 Task: Open Card Social Media Performance Review in Board Brand Recognition Strategies to Workspace Content Creation and add a team member Softage.3@softage.net, a label Yellow, a checklist Predictive Analytics, an attachment from your google drive, a color Yellow and finally, add a card description 'Develop and launch new email marketing campaign for lead scoring and qualification' and a comment 'Let us make sure we have a clear understanding of the resources and budget available for this task, ensuring that we can execute it effectively.'. Add a start date 'Jan 14, 1900' with a due date 'Jan 21, 1900'
Action: Mouse moved to (70, 262)
Screenshot: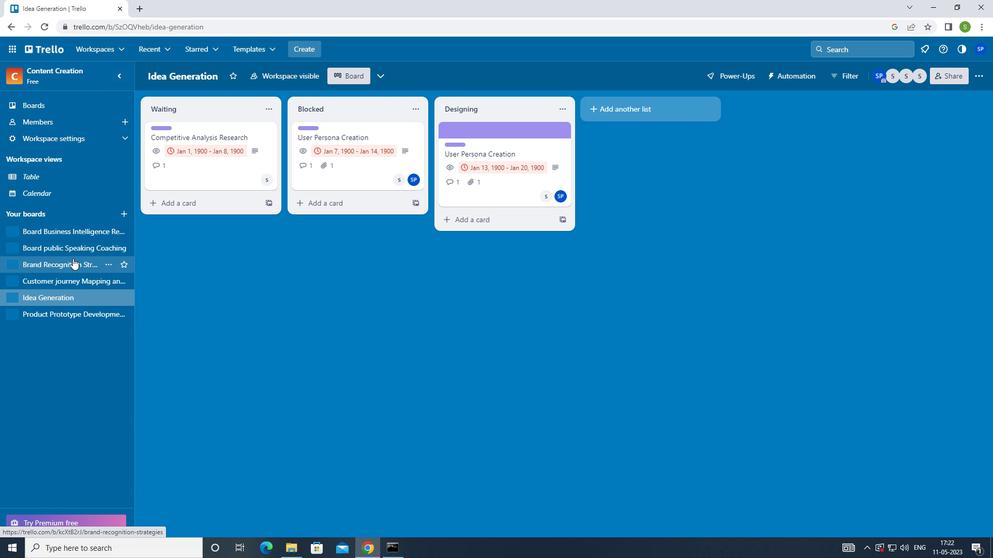 
Action: Mouse pressed left at (70, 262)
Screenshot: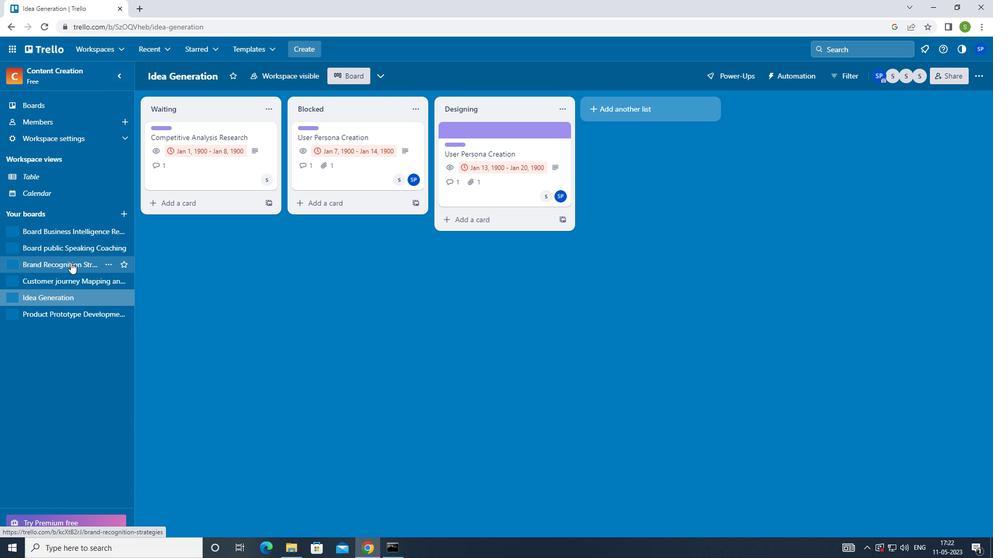 
Action: Mouse moved to (534, 128)
Screenshot: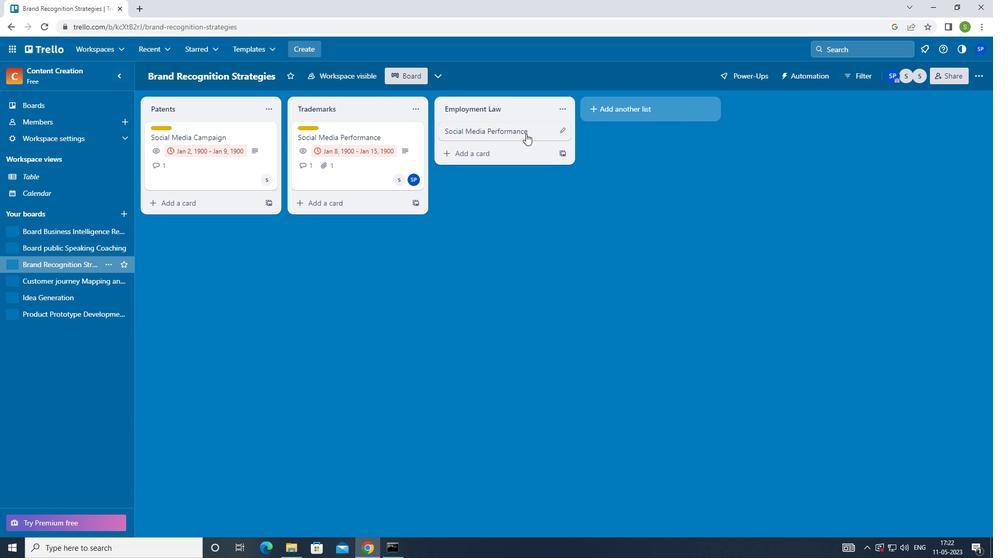 
Action: Mouse pressed left at (534, 128)
Screenshot: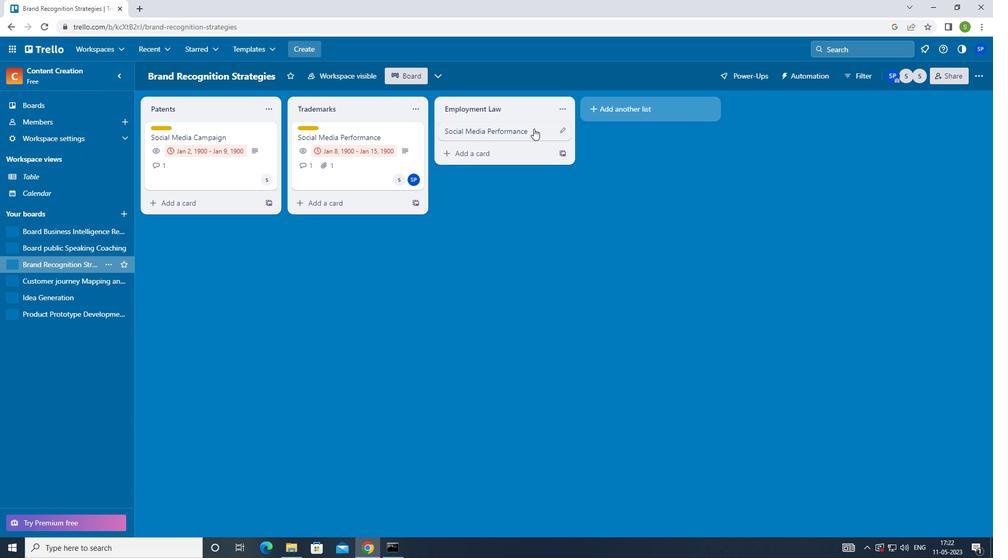 
Action: Mouse moved to (610, 125)
Screenshot: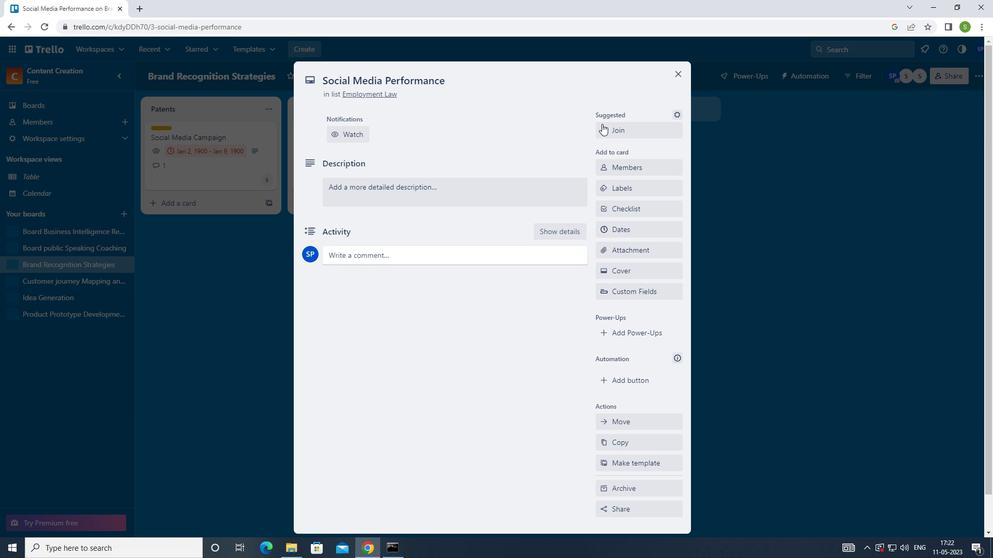 
Action: Mouse pressed left at (610, 125)
Screenshot: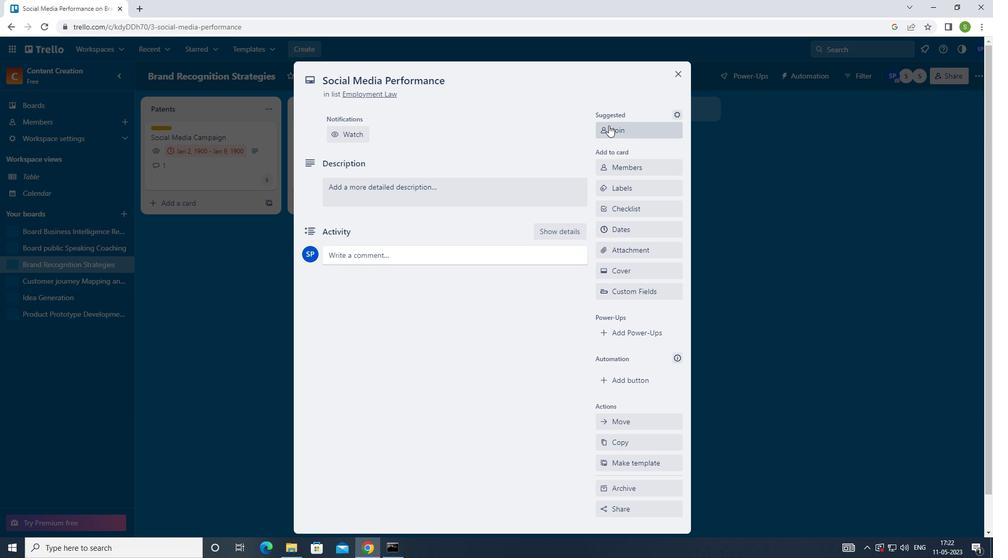 
Action: Mouse moved to (635, 128)
Screenshot: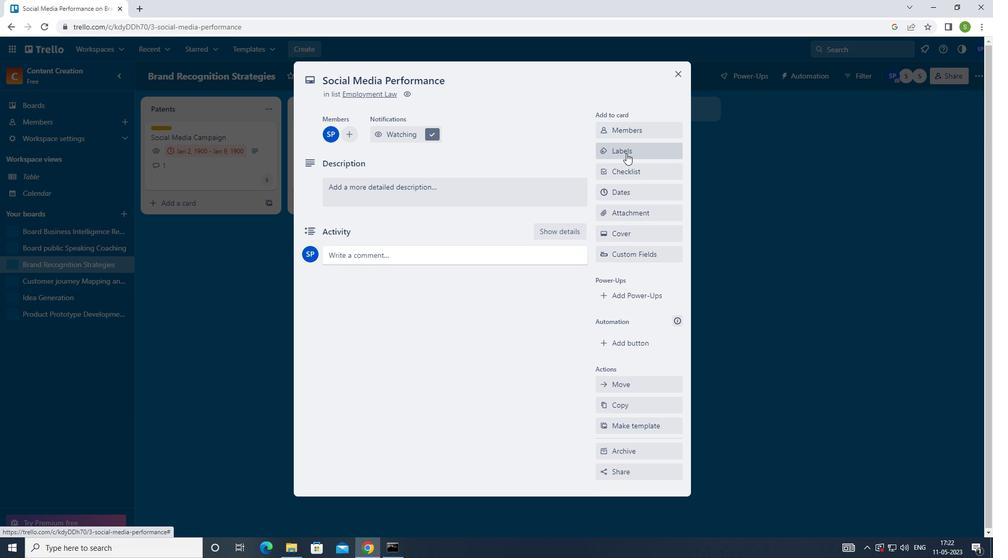 
Action: Mouse pressed left at (635, 128)
Screenshot: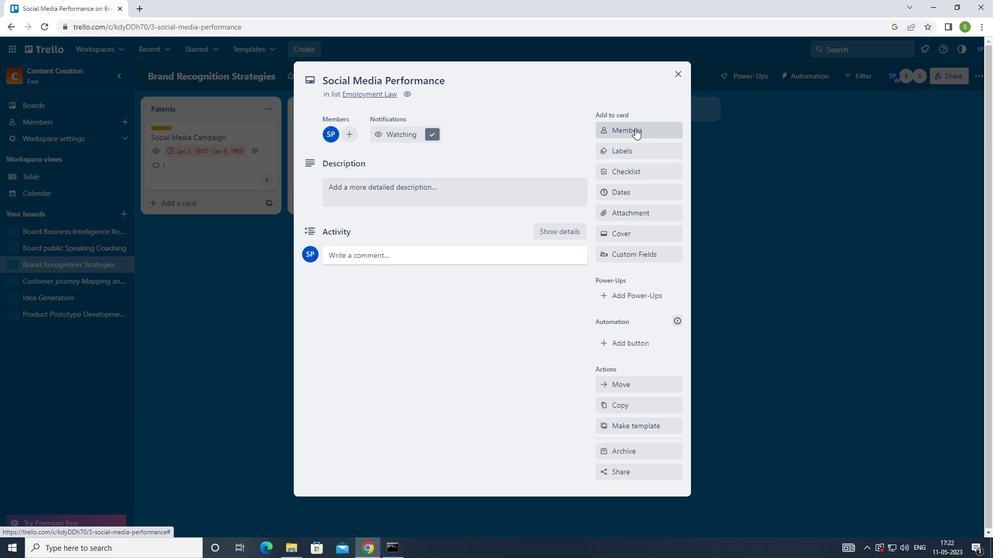 
Action: Mouse moved to (162, 474)
Screenshot: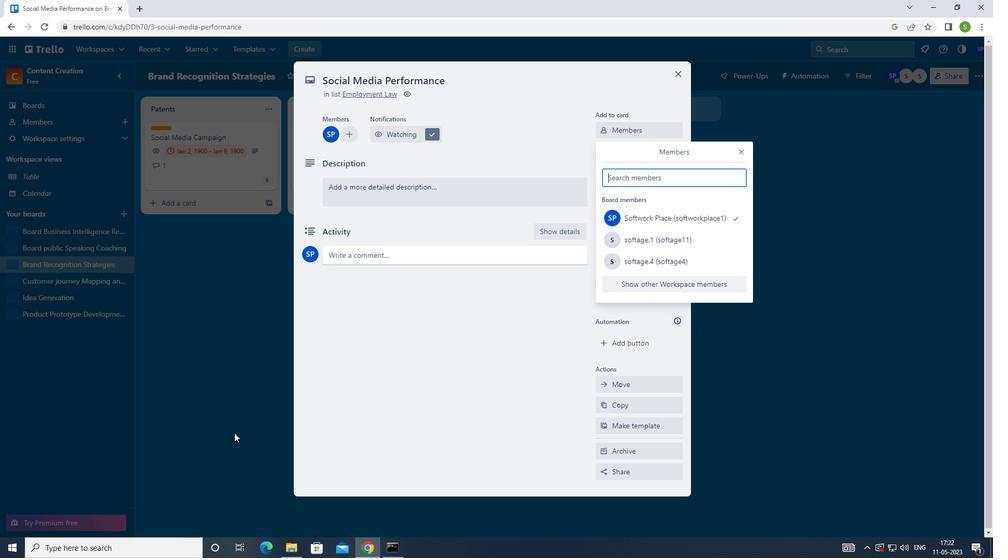 
Action: Key pressed <Key.shift>SOFTAGE.3<Key.shift>@SOFTAGE.NET
Screenshot: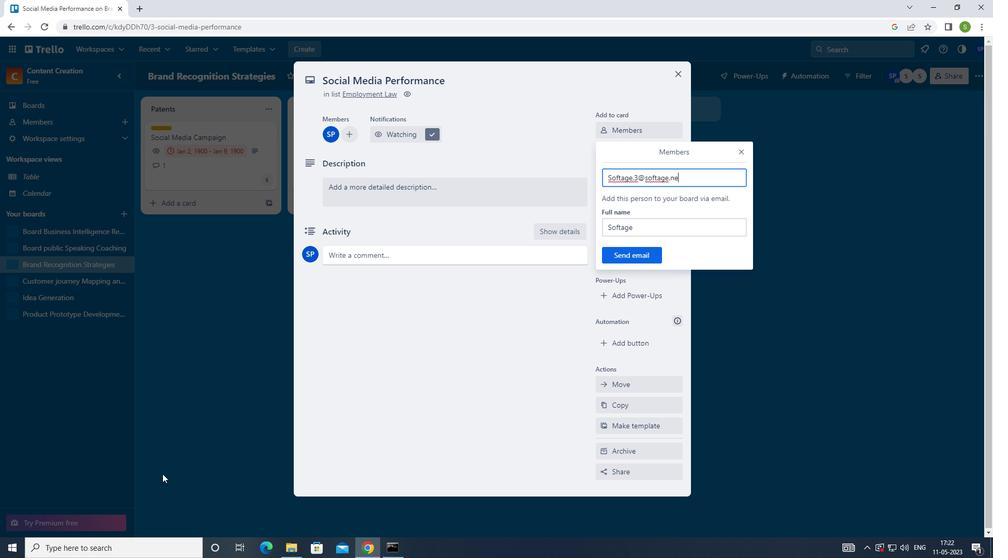 
Action: Mouse moved to (655, 260)
Screenshot: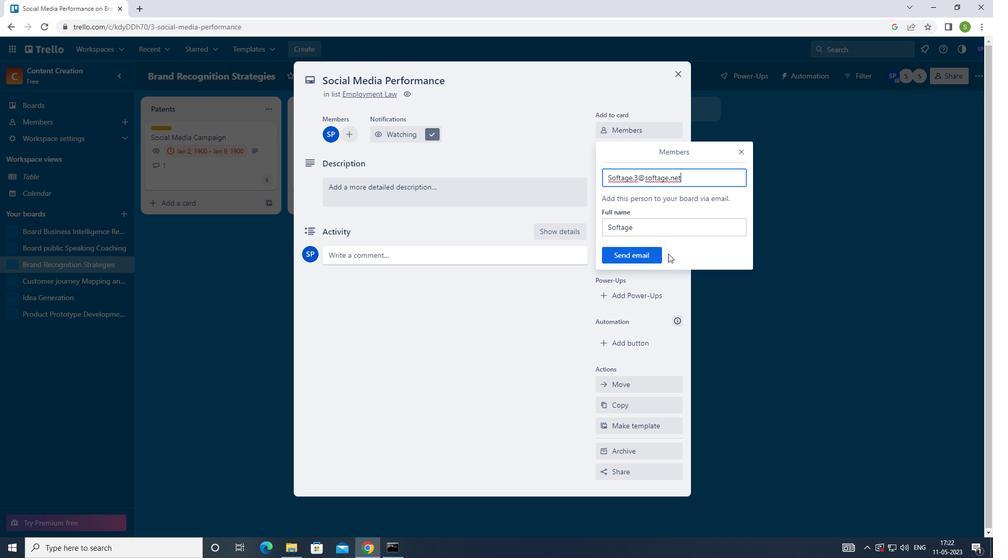 
Action: Mouse pressed left at (655, 260)
Screenshot: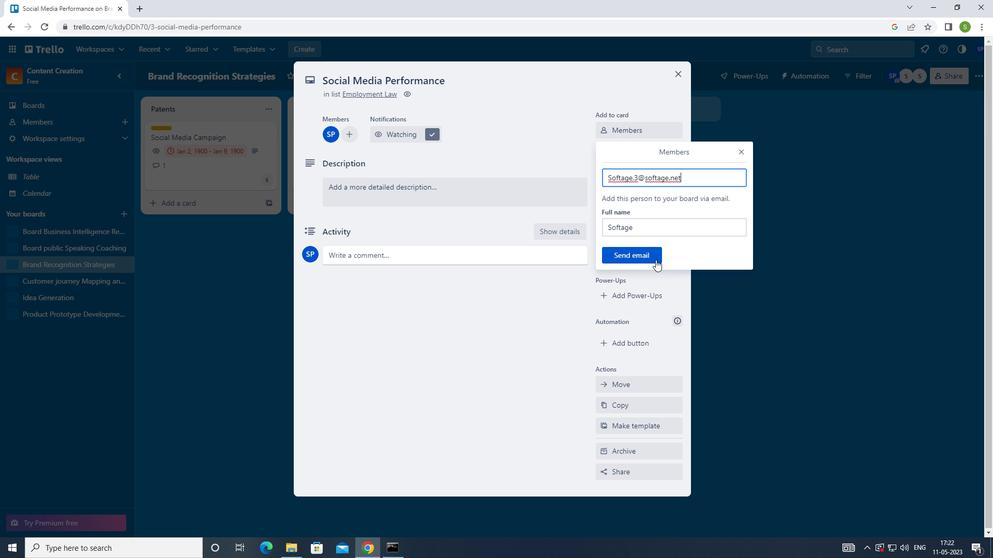 
Action: Mouse moved to (642, 154)
Screenshot: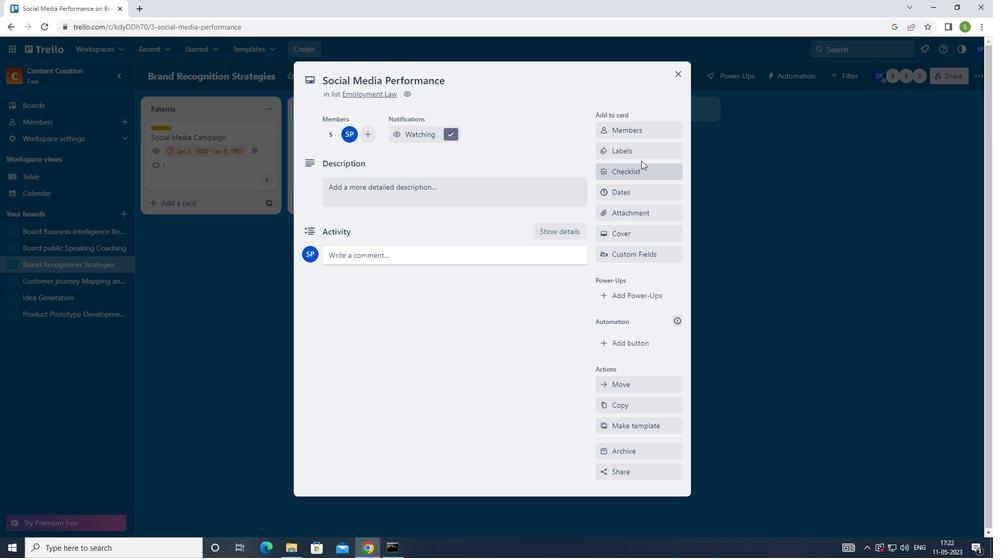 
Action: Mouse pressed left at (642, 154)
Screenshot: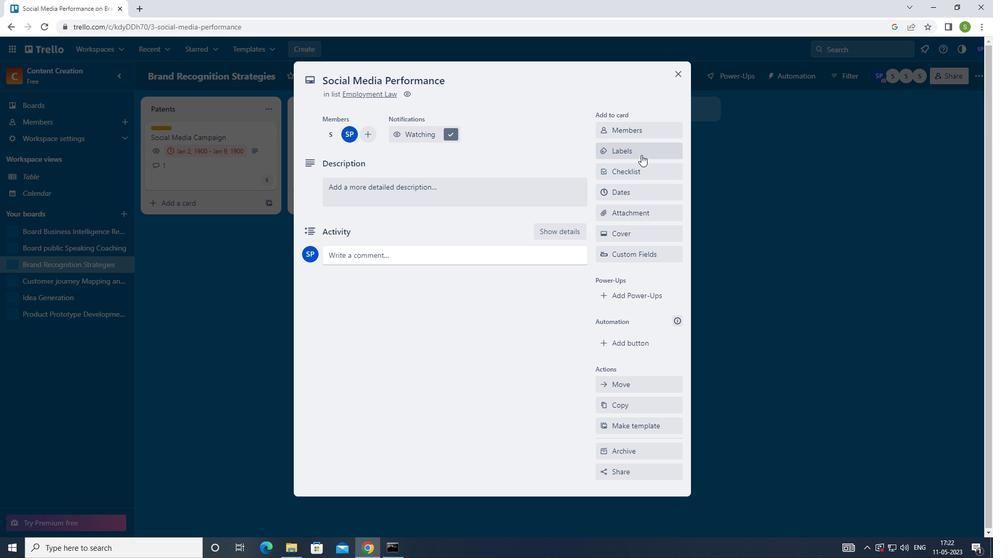 
Action: Mouse moved to (671, 352)
Screenshot: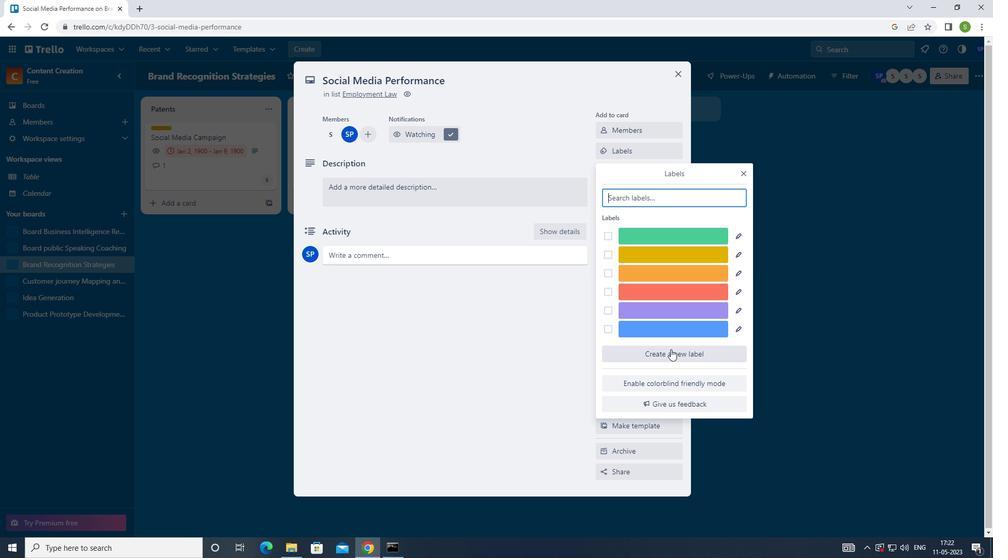 
Action: Mouse pressed left at (671, 352)
Screenshot: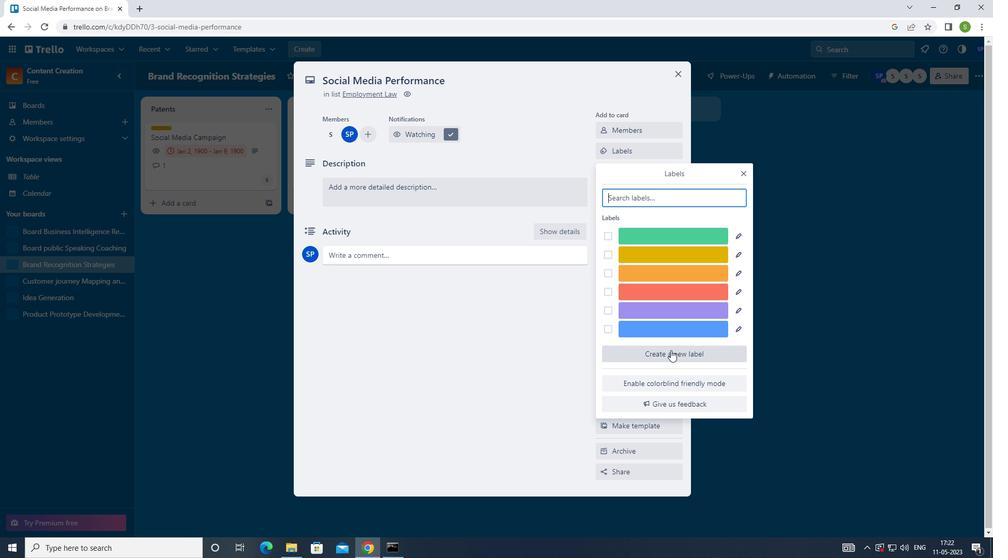 
Action: Mouse moved to (648, 321)
Screenshot: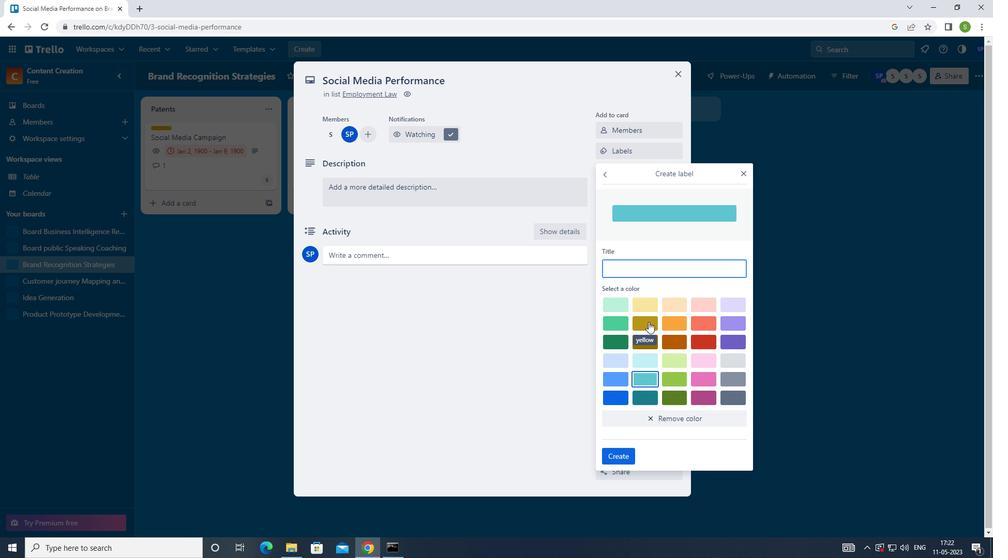 
Action: Mouse pressed left at (648, 321)
Screenshot: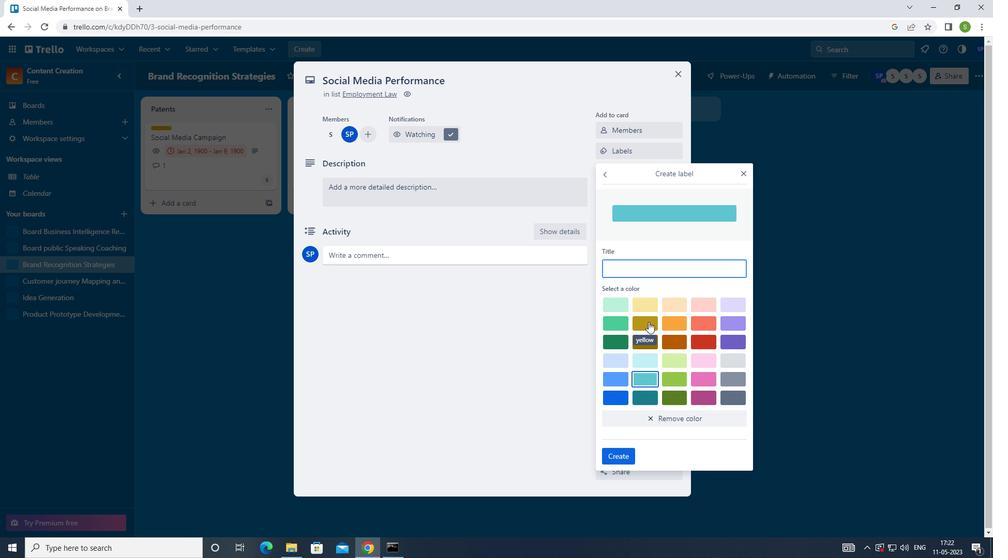 
Action: Mouse moved to (624, 456)
Screenshot: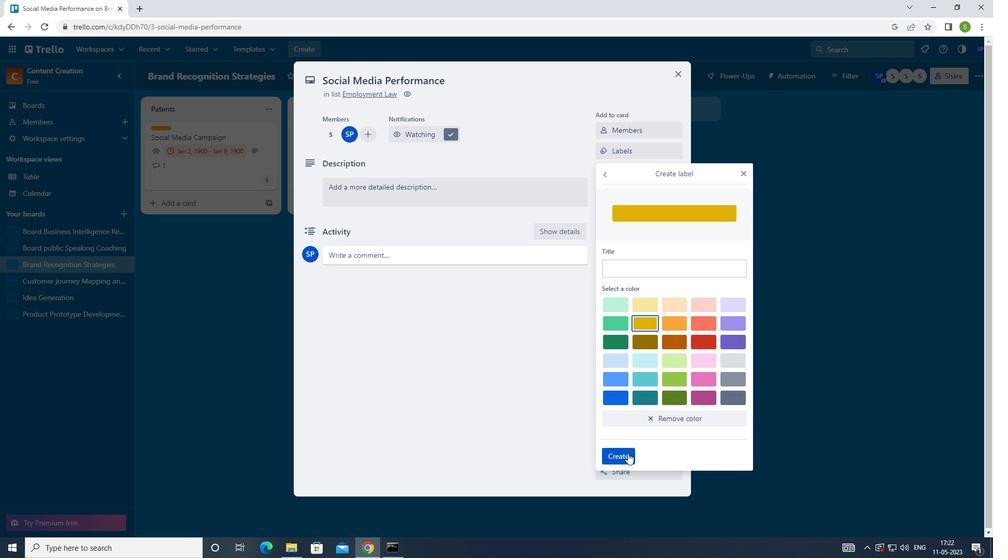 
Action: Mouse pressed left at (624, 456)
Screenshot: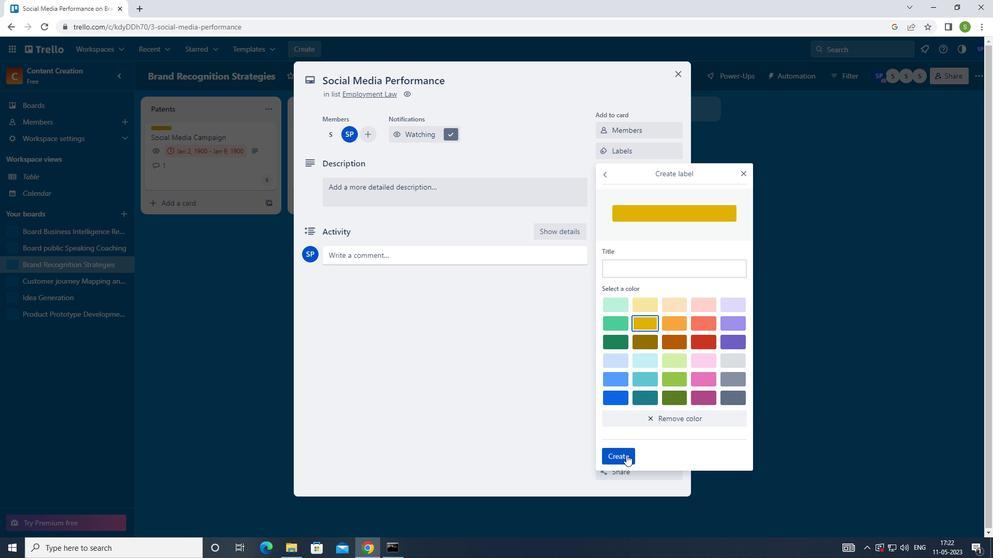 
Action: Mouse moved to (741, 171)
Screenshot: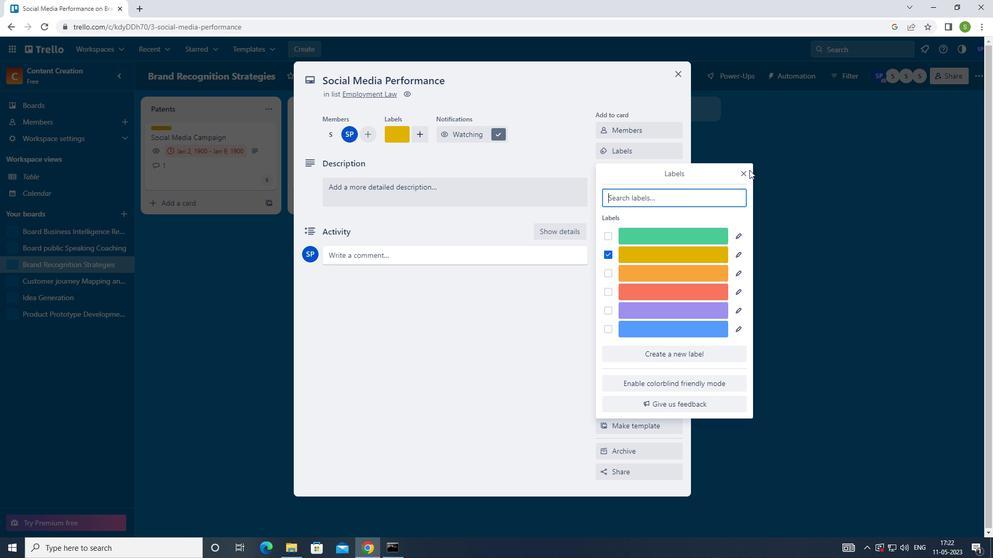 
Action: Mouse pressed left at (741, 171)
Screenshot: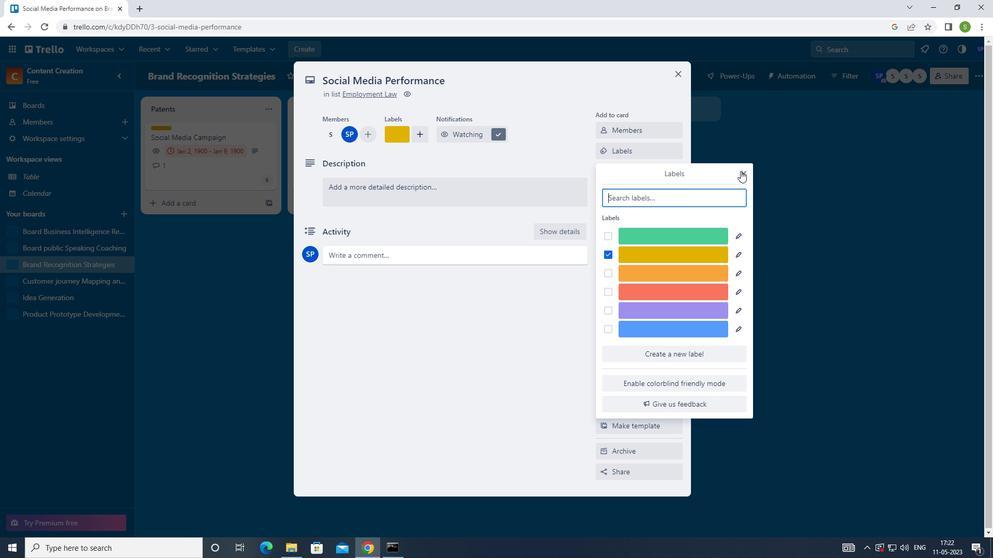 
Action: Mouse moved to (644, 174)
Screenshot: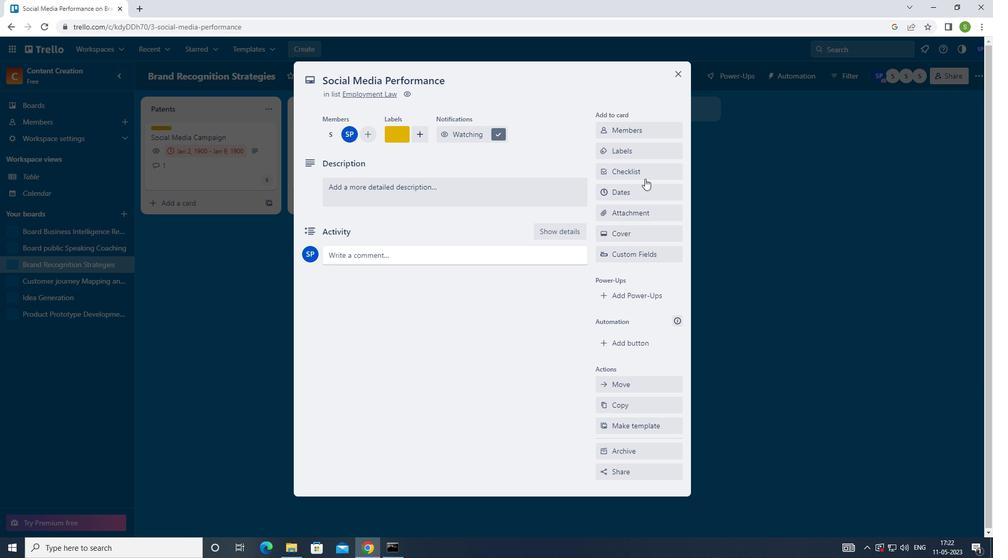 
Action: Mouse pressed left at (644, 174)
Screenshot: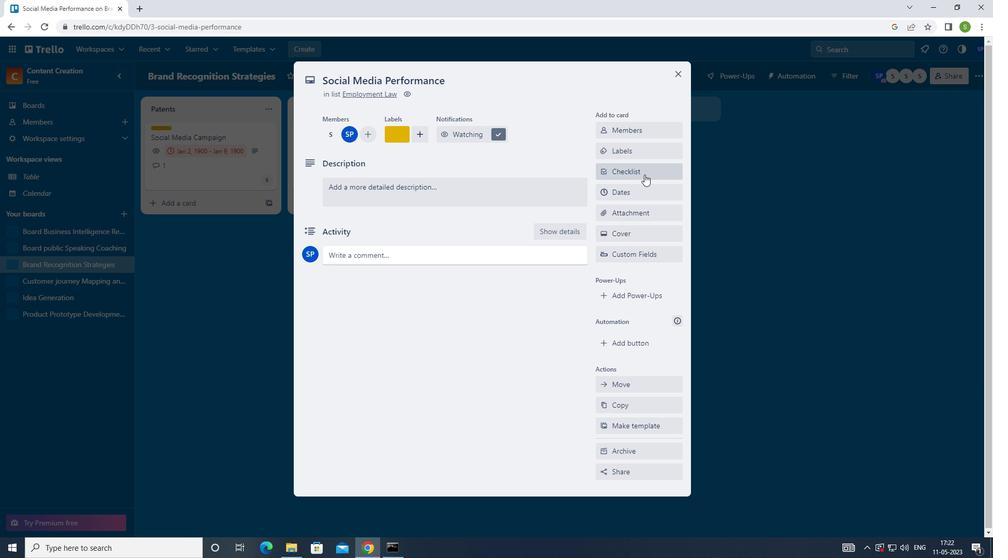 
Action: Mouse moved to (640, 225)
Screenshot: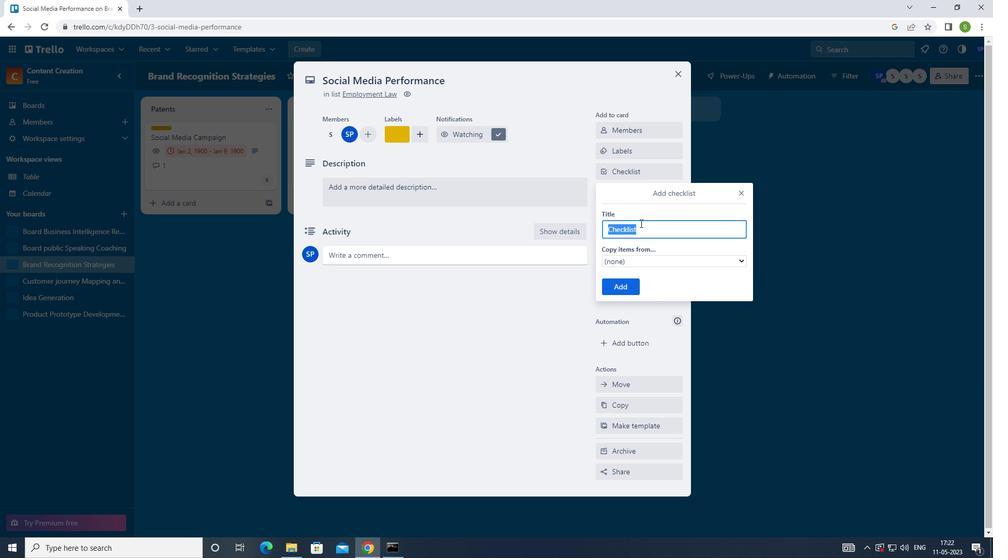 
Action: Key pressed <Key.shift><Key.shift><Key.shift><Key.shift><Key.shift>PREDICTIVE
Screenshot: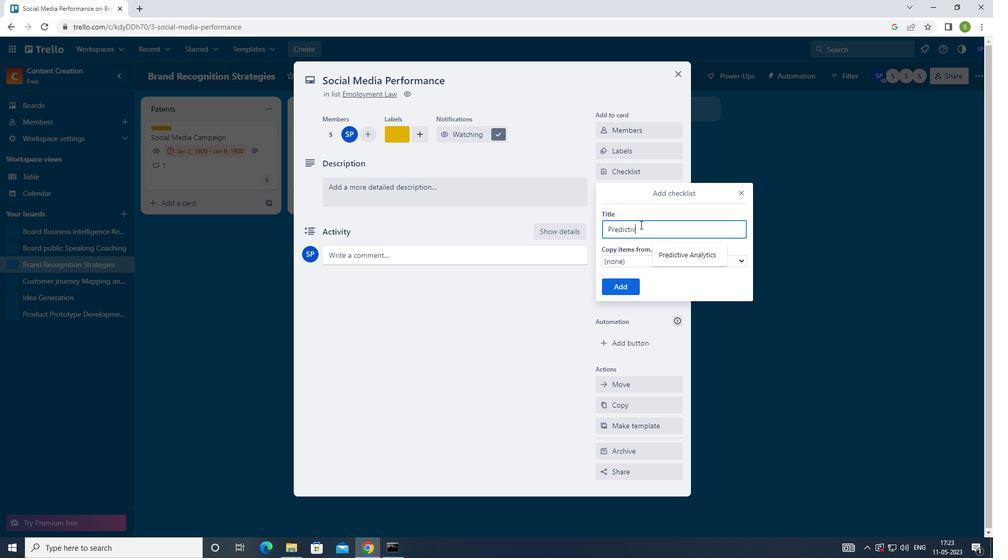 
Action: Mouse moved to (694, 251)
Screenshot: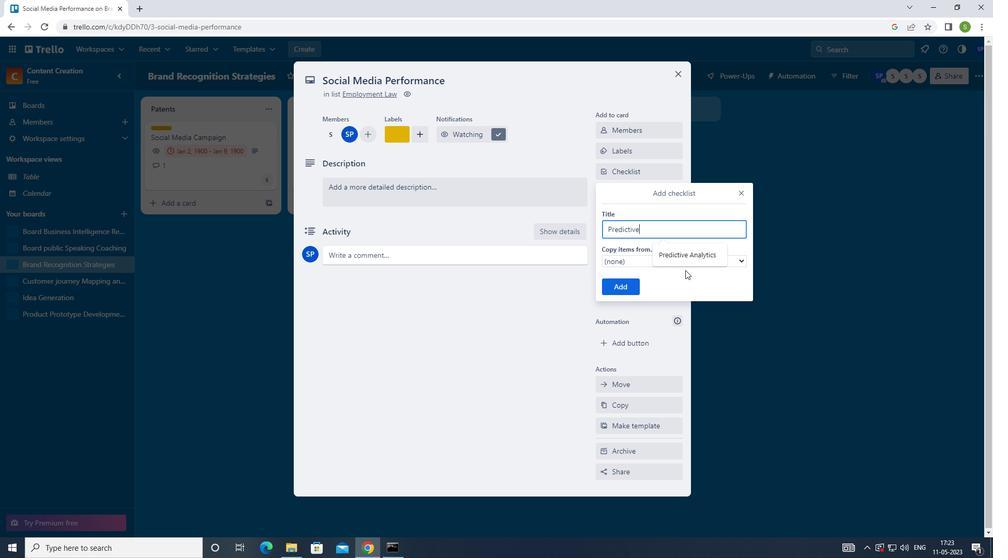 
Action: Mouse pressed left at (694, 251)
Screenshot: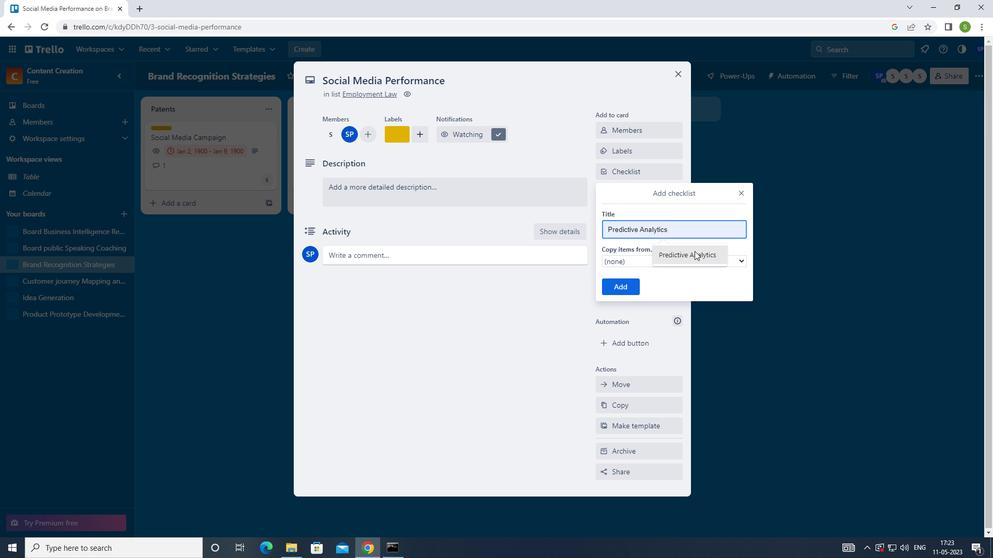 
Action: Mouse moved to (629, 281)
Screenshot: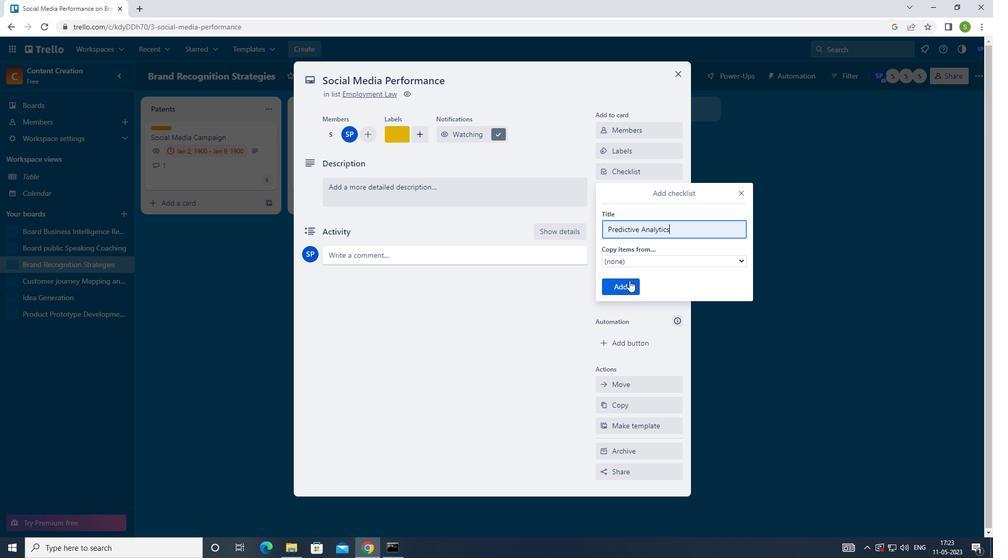 
Action: Mouse pressed left at (629, 281)
Screenshot: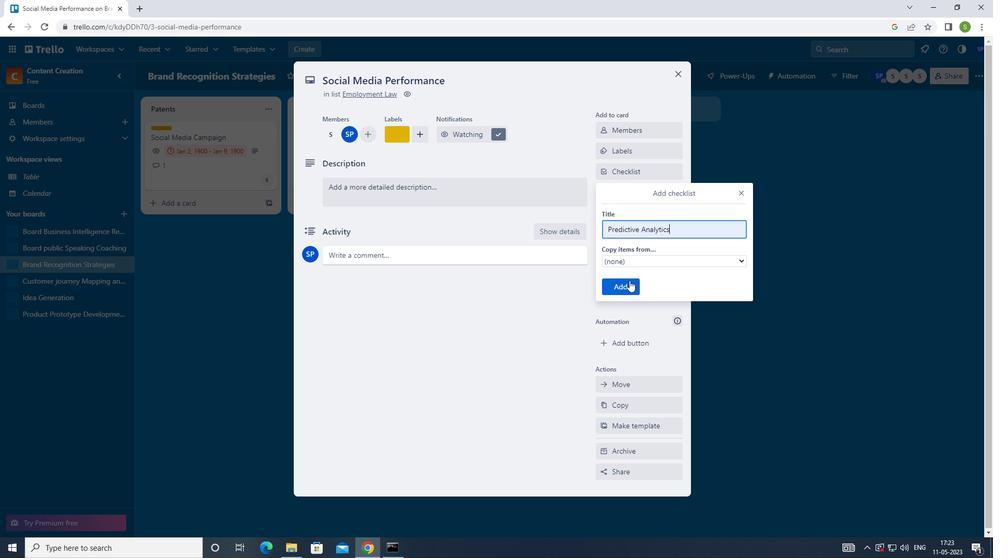 
Action: Mouse moved to (634, 213)
Screenshot: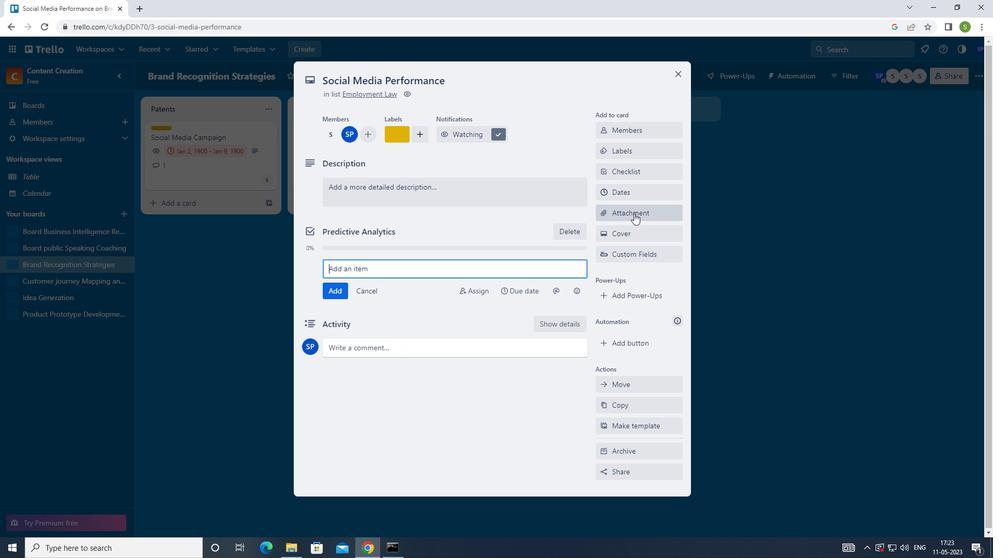 
Action: Mouse pressed left at (634, 213)
Screenshot: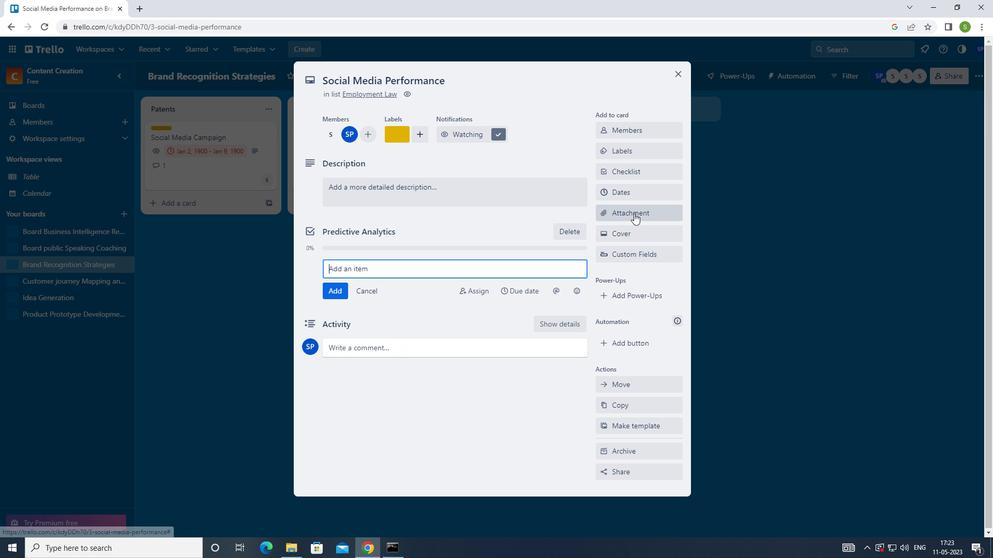 
Action: Mouse moved to (647, 288)
Screenshot: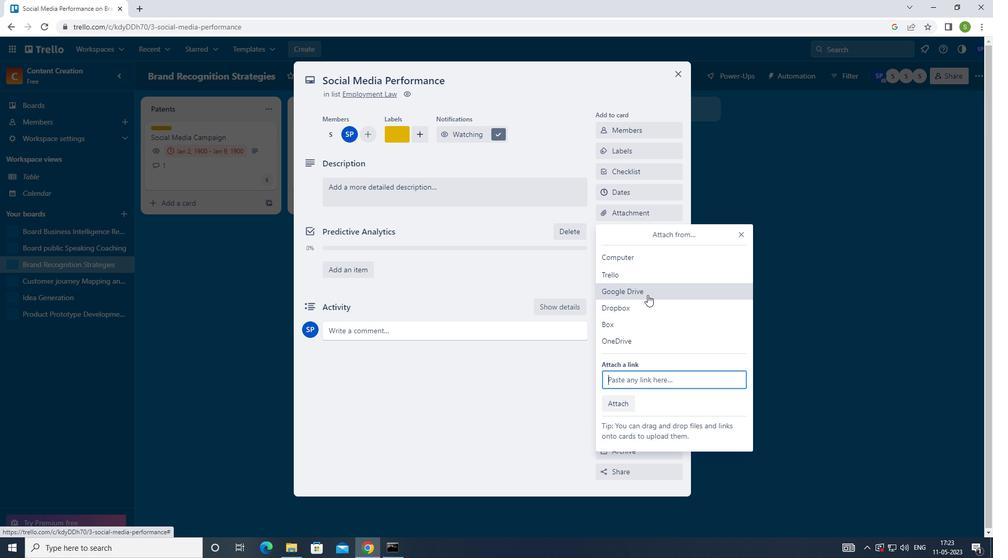 
Action: Mouse pressed left at (647, 288)
Screenshot: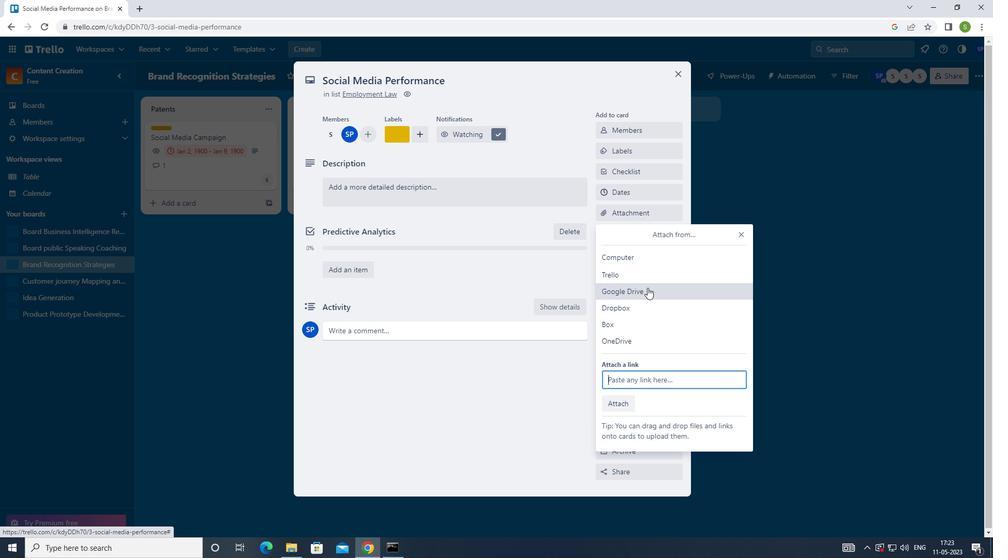 
Action: Mouse moved to (278, 256)
Screenshot: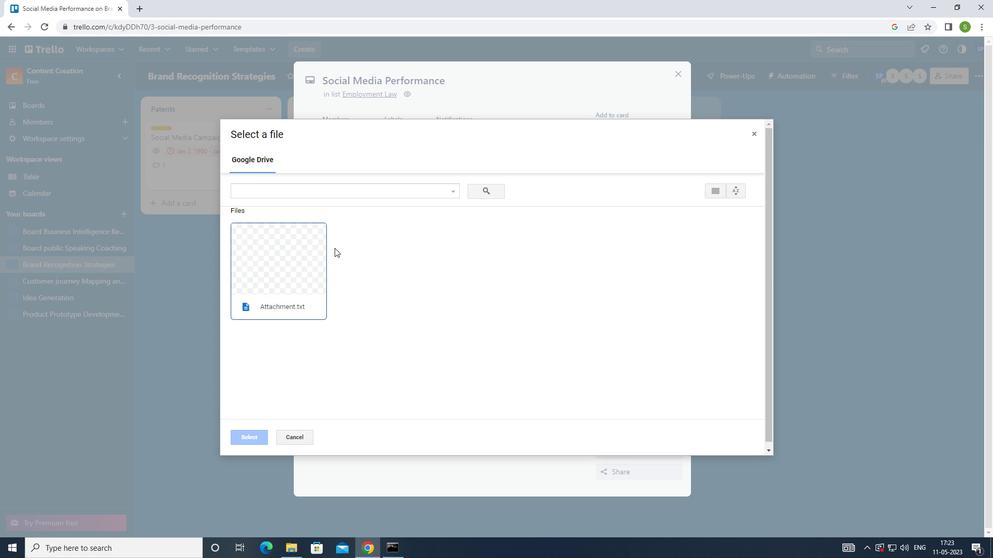 
Action: Mouse pressed left at (278, 256)
Screenshot: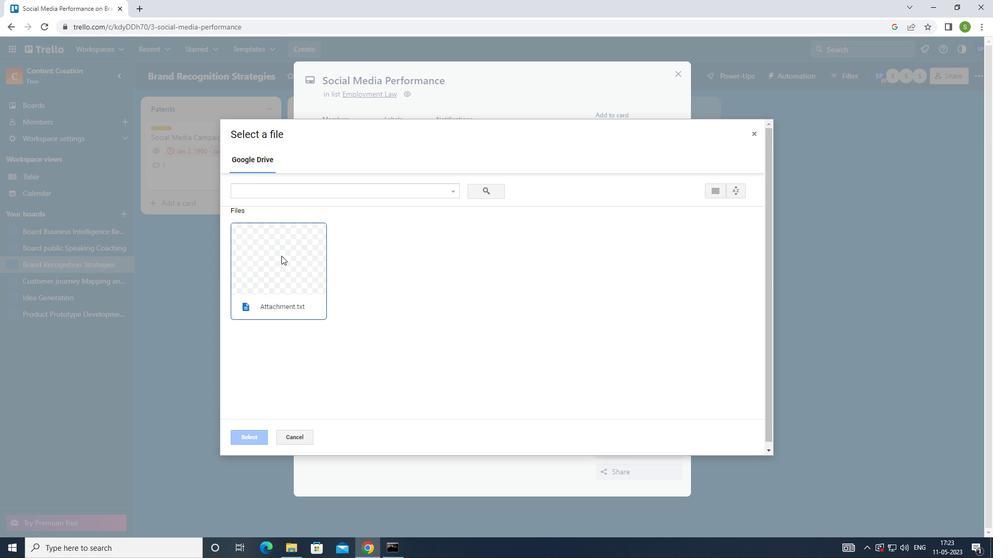 
Action: Mouse moved to (255, 436)
Screenshot: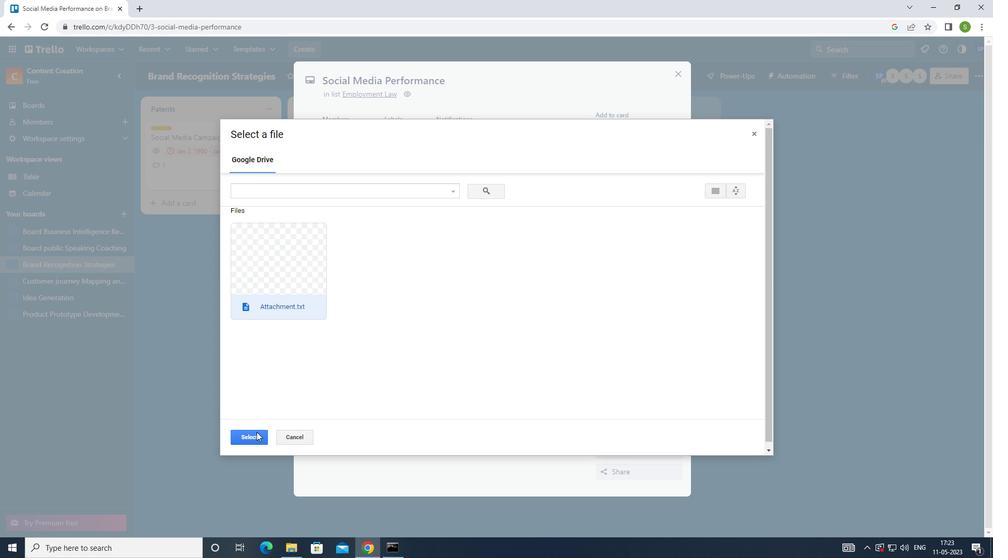 
Action: Mouse pressed left at (255, 436)
Screenshot: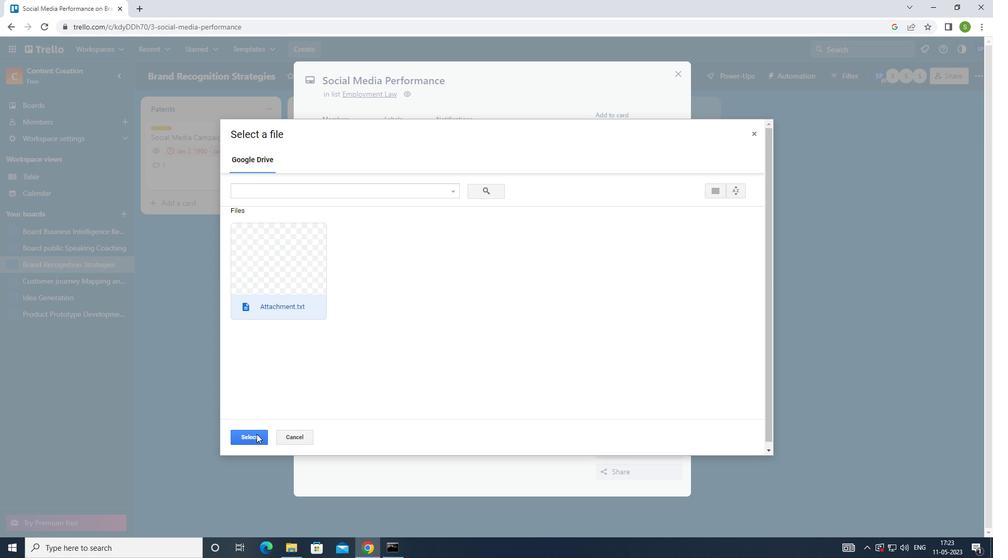 
Action: Mouse moved to (474, 193)
Screenshot: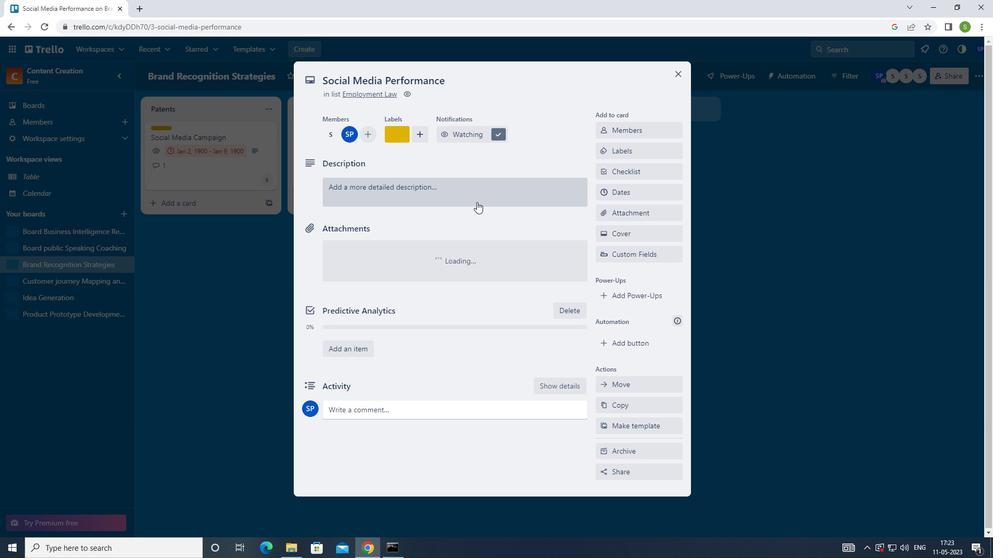 
Action: Mouse pressed left at (474, 193)
Screenshot: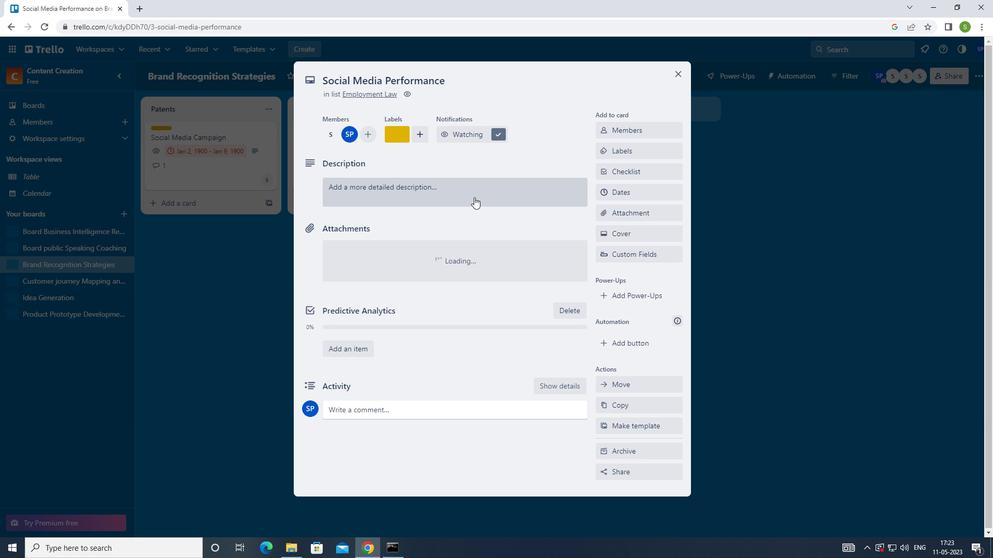 
Action: Mouse moved to (618, 230)
Screenshot: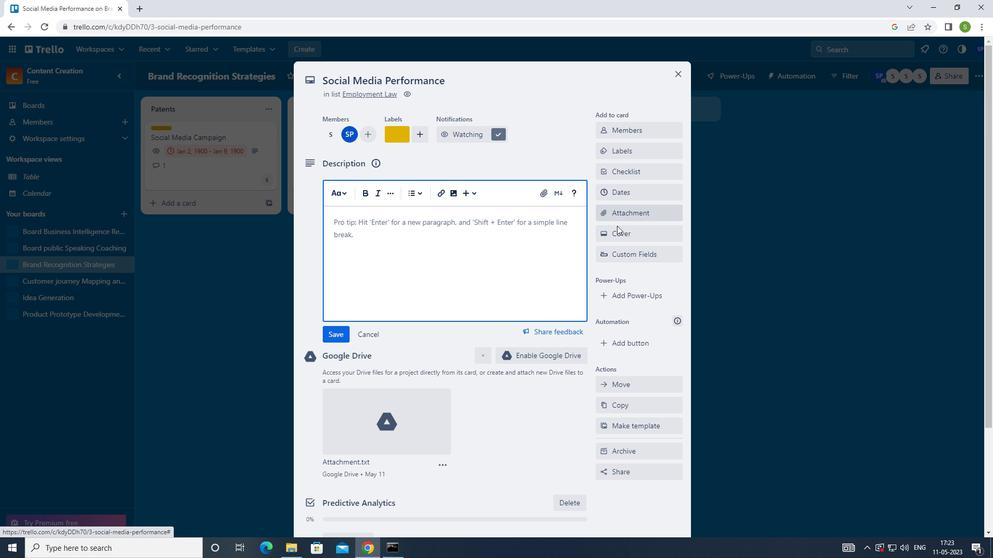 
Action: Mouse pressed left at (618, 230)
Screenshot: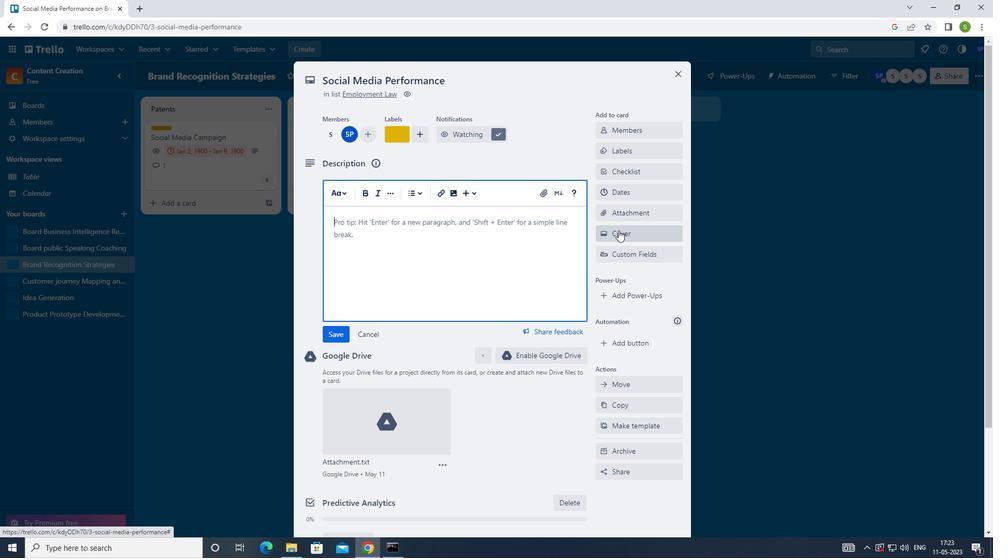 
Action: Mouse moved to (648, 328)
Screenshot: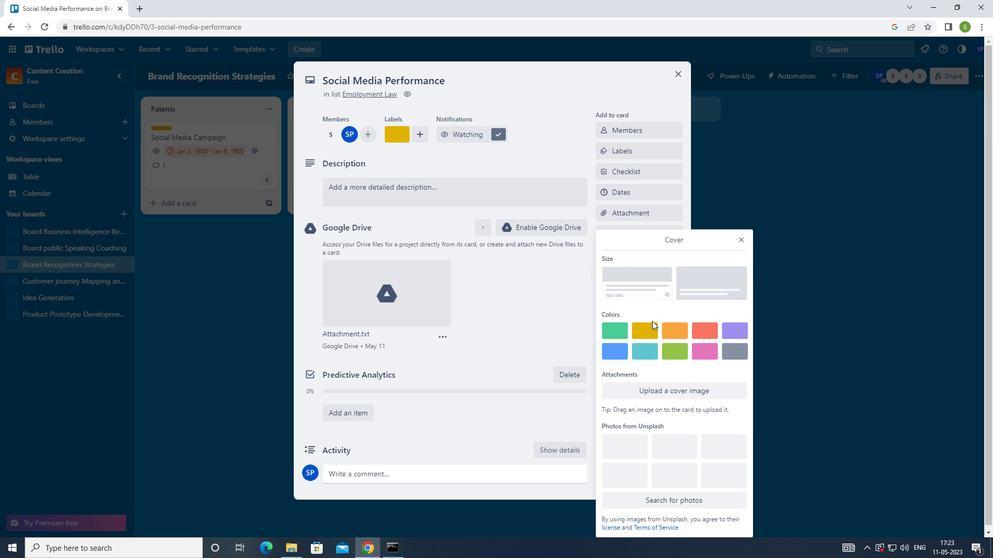
Action: Mouse pressed left at (648, 328)
Screenshot: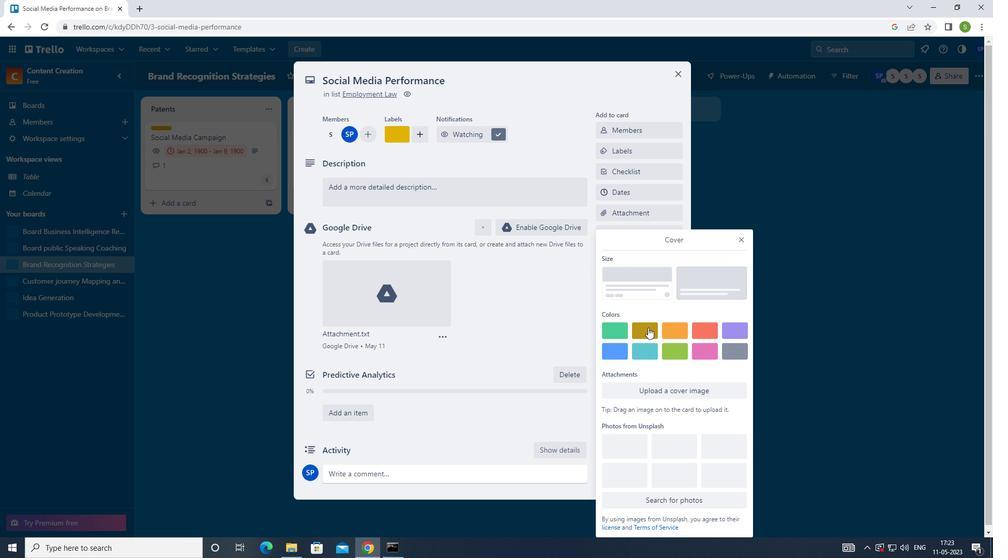 
Action: Mouse moved to (743, 224)
Screenshot: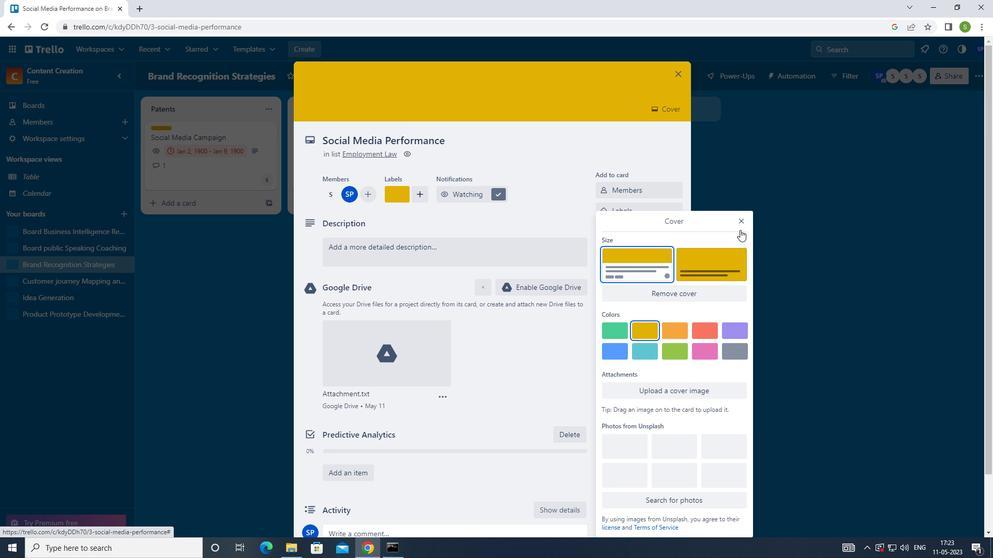 
Action: Mouse pressed left at (743, 224)
Screenshot: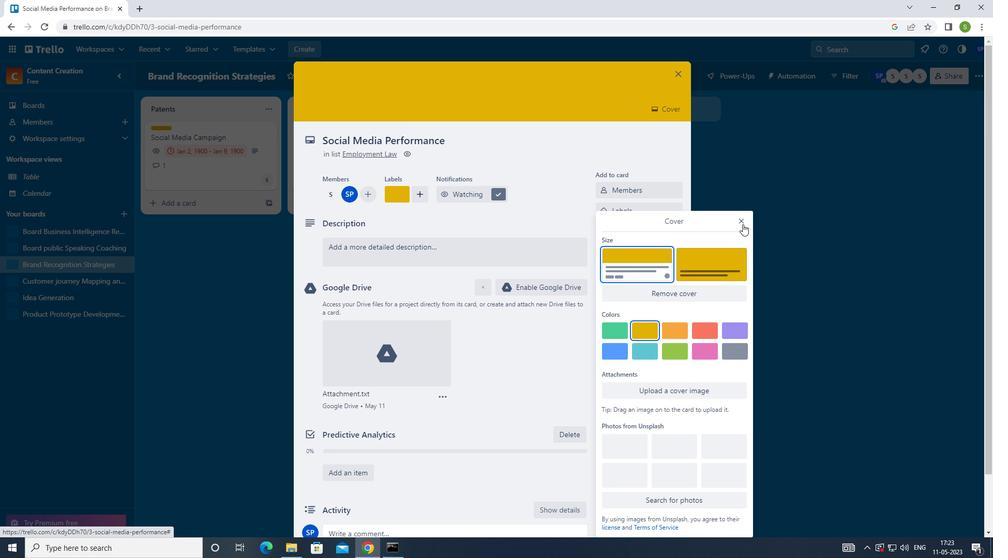 
Action: Mouse moved to (373, 251)
Screenshot: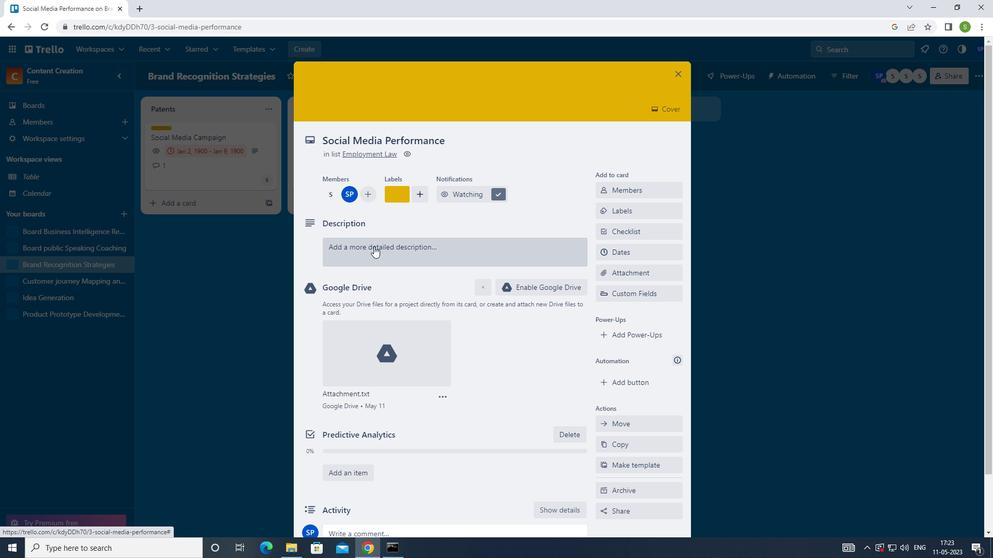 
Action: Mouse pressed left at (373, 251)
Screenshot: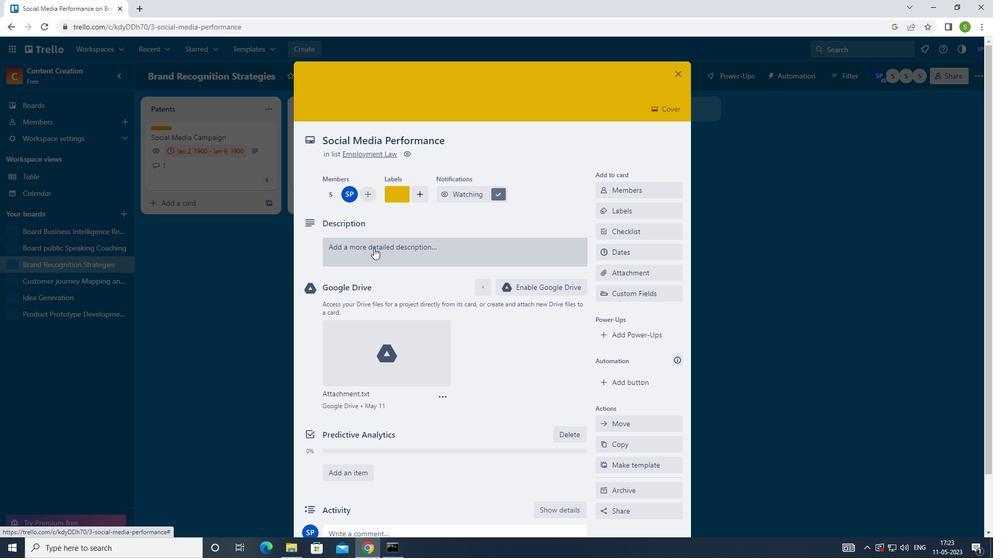 
Action: Key pressed <Key.shift>DEVELOP<Key.space>AND<Key.space>LAUNCH<Key.space>AND<Key.space>NEW<Key.space><Key.shift>EMAIL<Key.space>MARKETING<Key.space>CAMPAIGN<Key.space>FOR<Key.space>LEAD<Key.space>SCOURING<Key.space>AND<Key.space>QUALIFICATION.
Screenshot: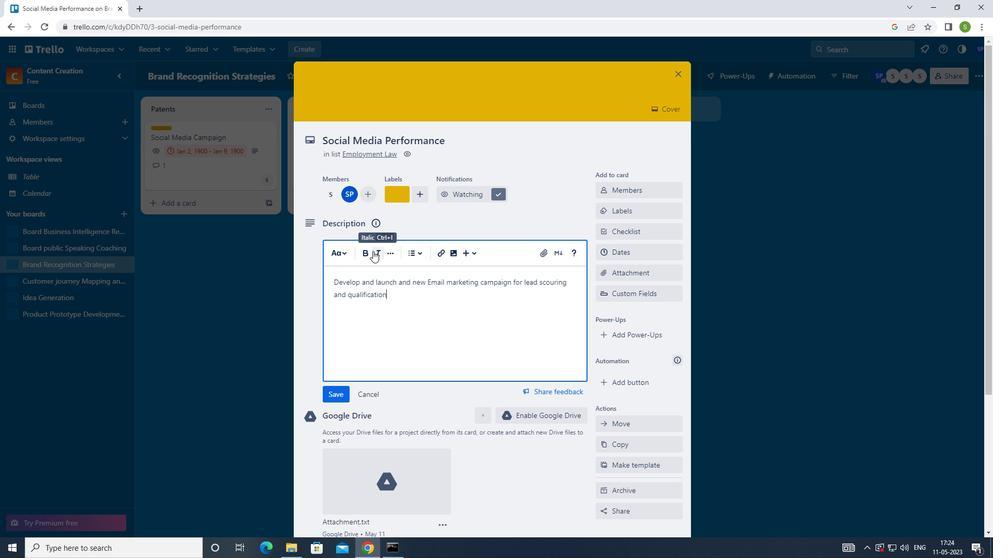 
Action: Mouse moved to (330, 391)
Screenshot: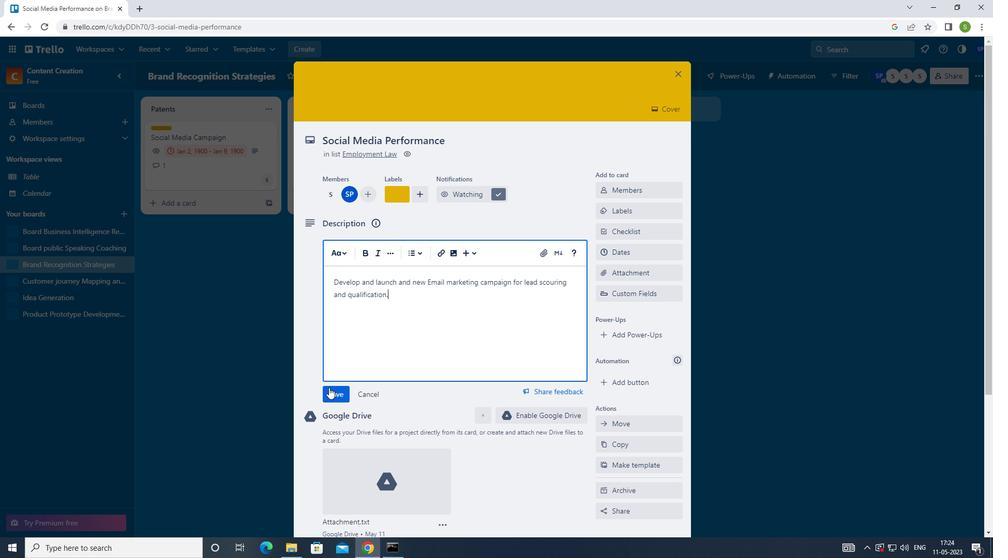 
Action: Mouse pressed left at (330, 391)
Screenshot: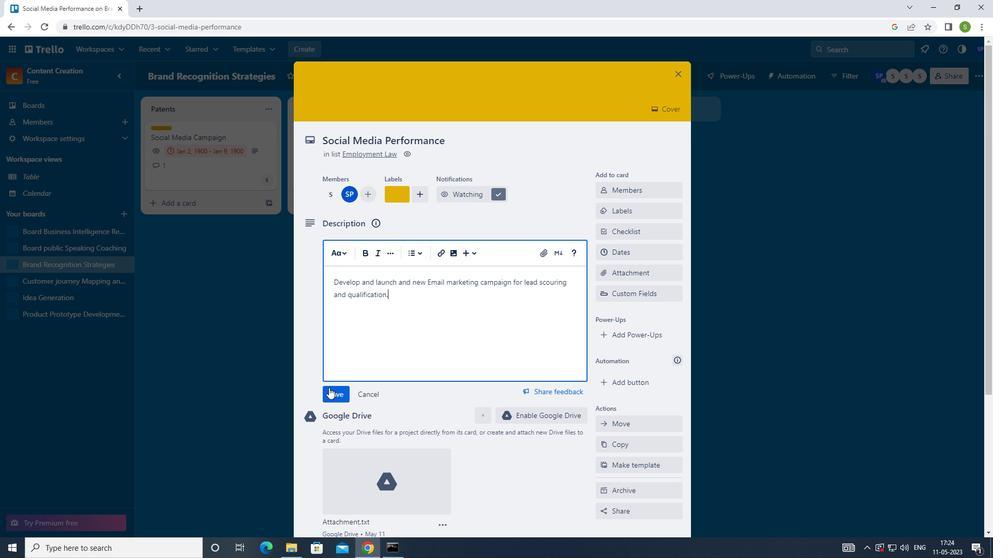 
Action: Mouse moved to (395, 363)
Screenshot: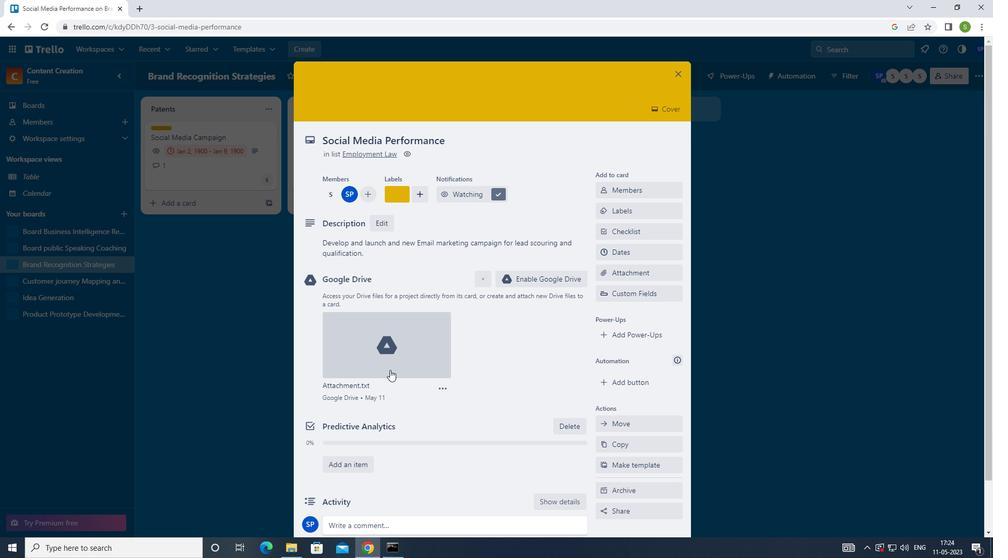 
Action: Mouse scrolled (395, 363) with delta (0, 0)
Screenshot: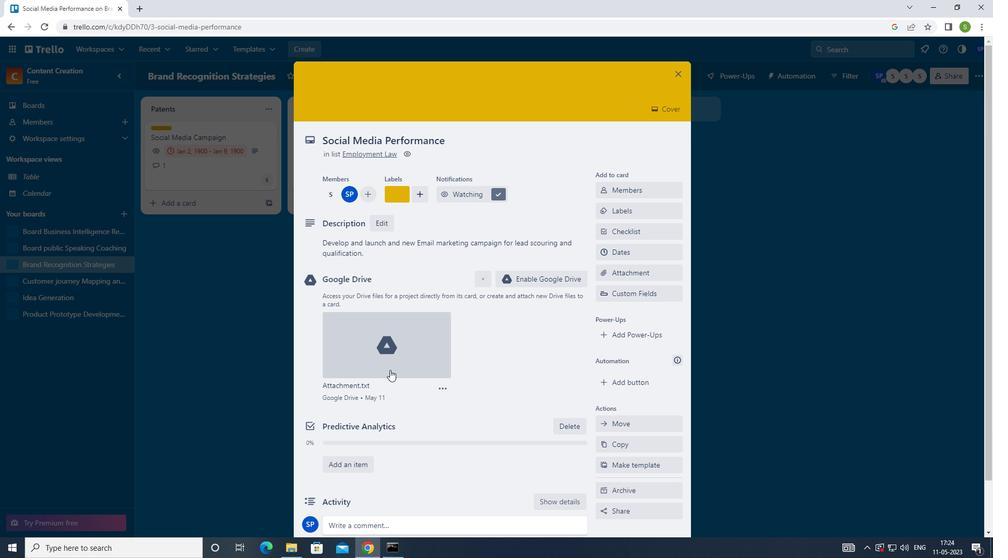 
Action: Mouse scrolled (395, 363) with delta (0, 0)
Screenshot: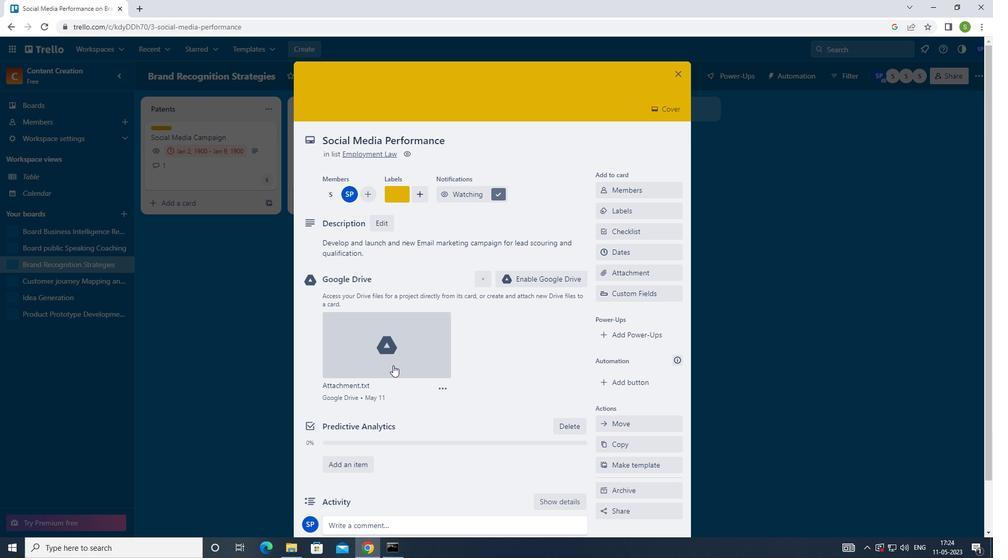 
Action: Mouse moved to (396, 363)
Screenshot: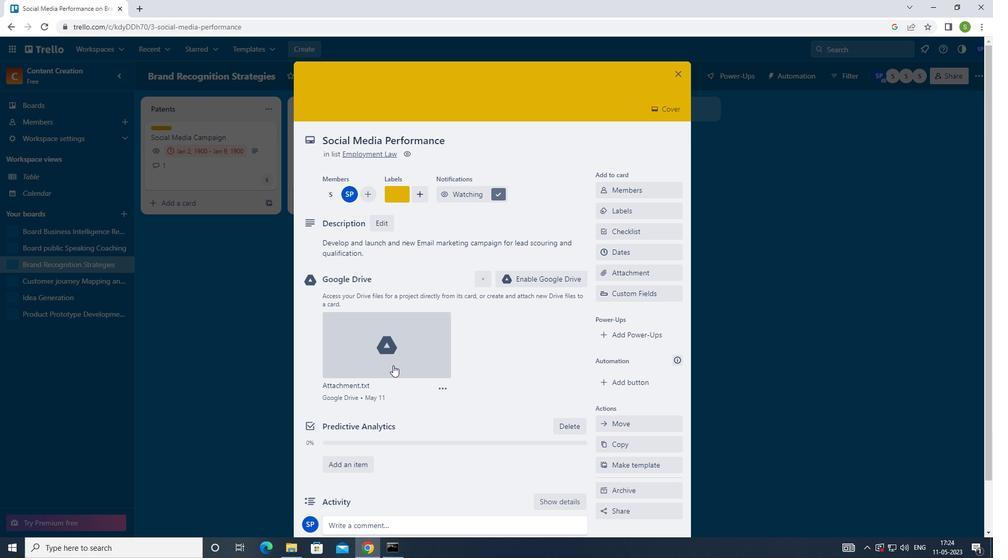 
Action: Mouse scrolled (396, 363) with delta (0, 0)
Screenshot: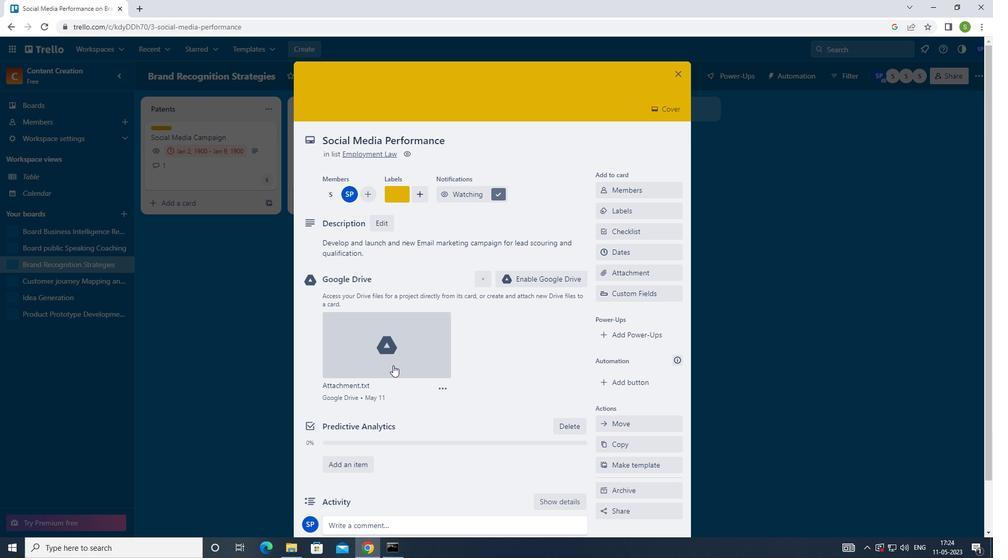 
Action: Mouse scrolled (396, 363) with delta (0, 0)
Screenshot: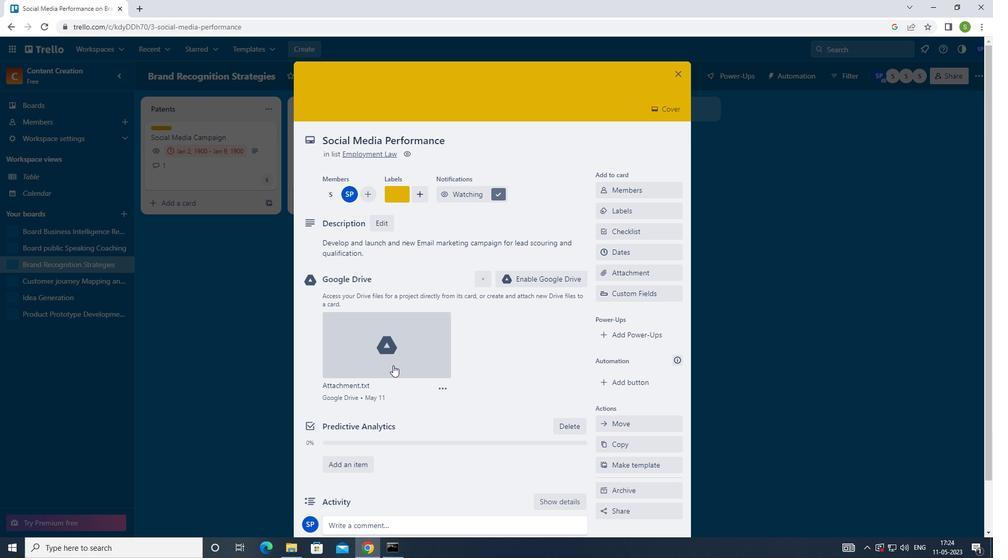 
Action: Mouse scrolled (396, 363) with delta (0, 0)
Screenshot: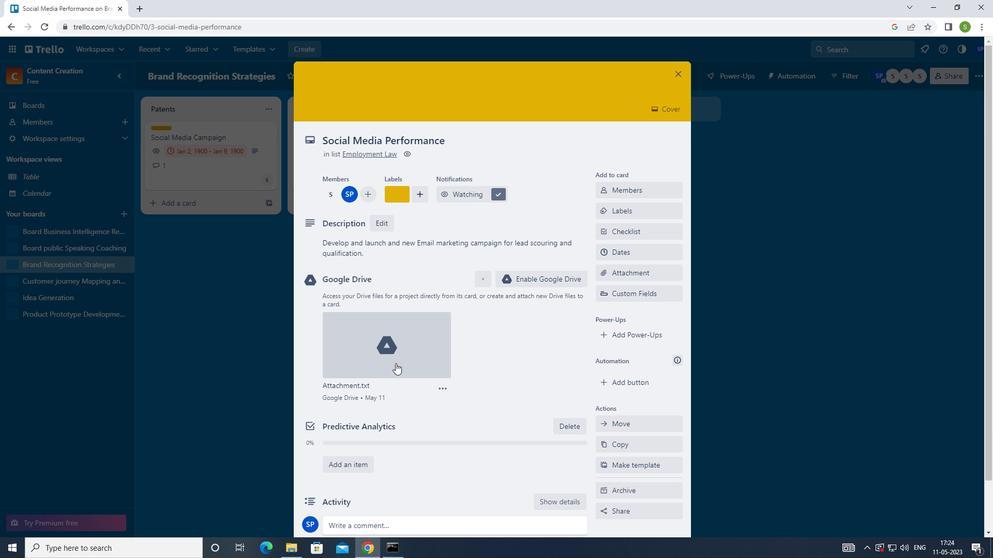 
Action: Mouse moved to (397, 363)
Screenshot: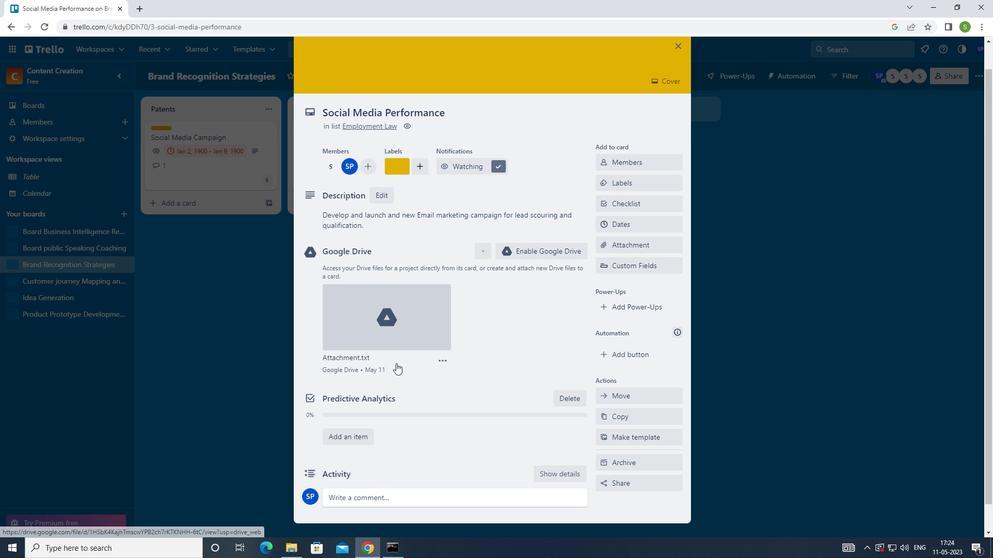 
Action: Mouse scrolled (397, 362) with delta (0, 0)
Screenshot: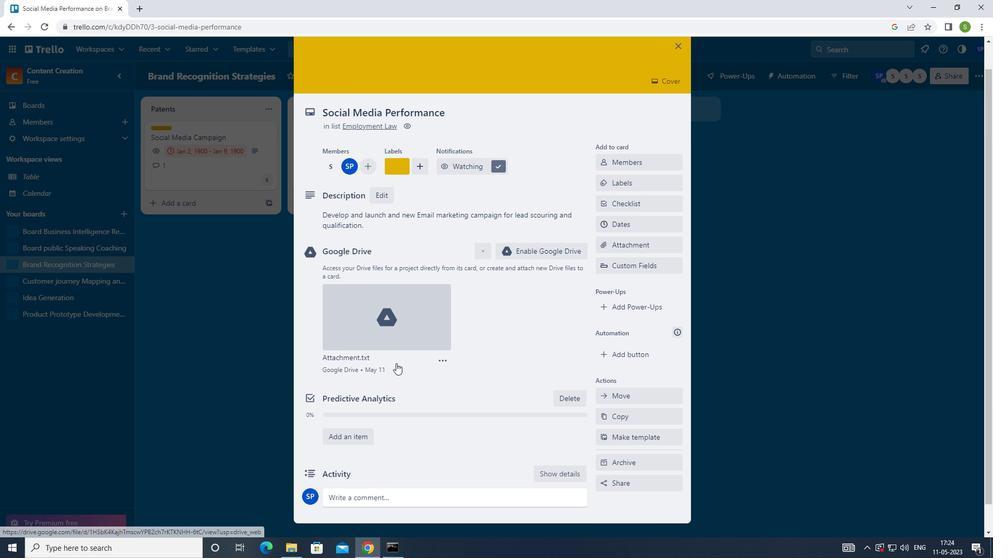 
Action: Mouse moved to (397, 363)
Screenshot: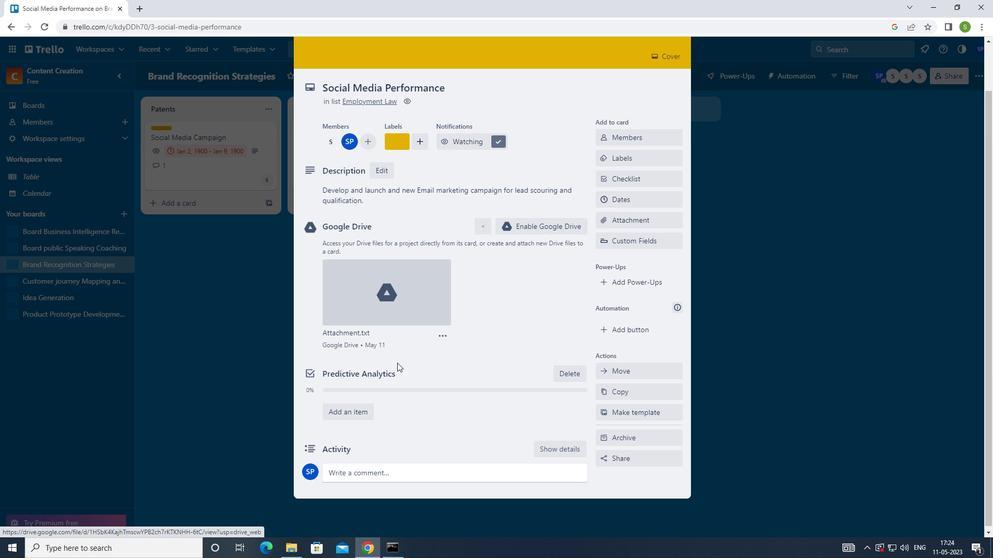 
Action: Mouse scrolled (397, 363) with delta (0, 0)
Screenshot: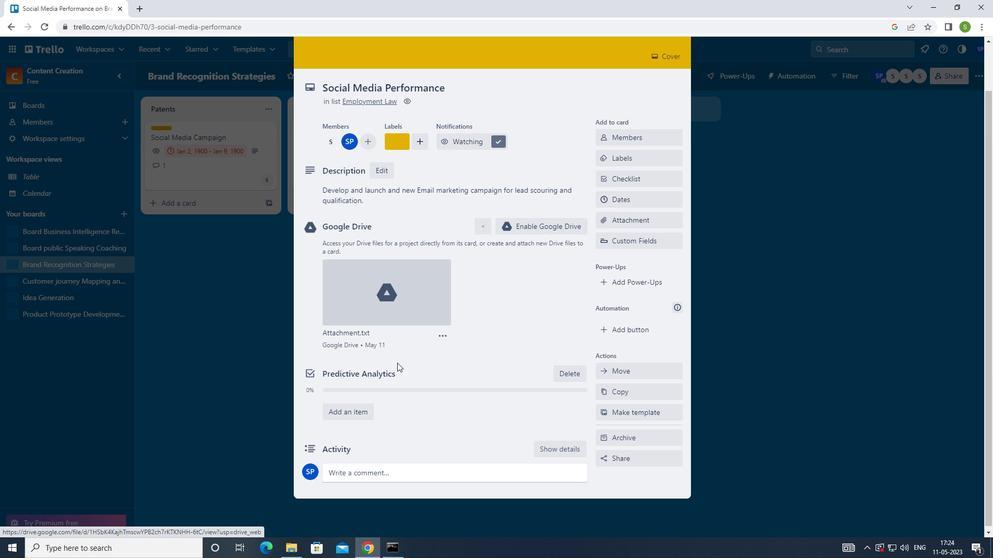 
Action: Mouse moved to (397, 365)
Screenshot: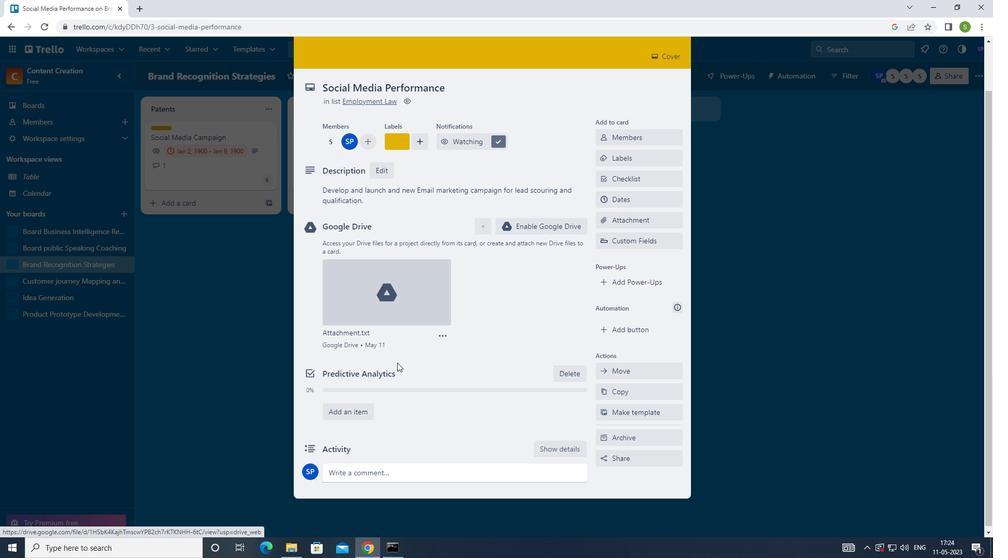 
Action: Mouse scrolled (397, 364) with delta (0, 0)
Screenshot: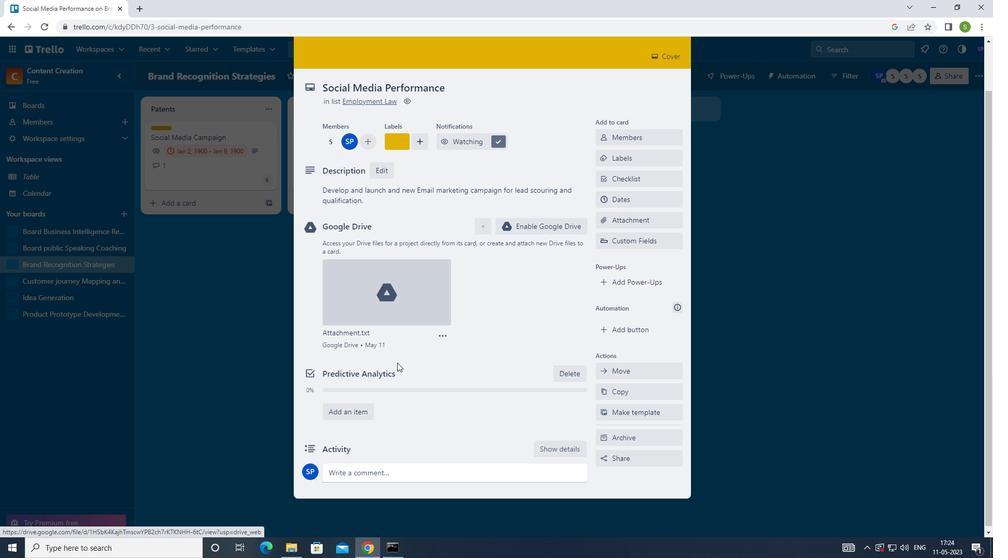 
Action: Mouse moved to (397, 367)
Screenshot: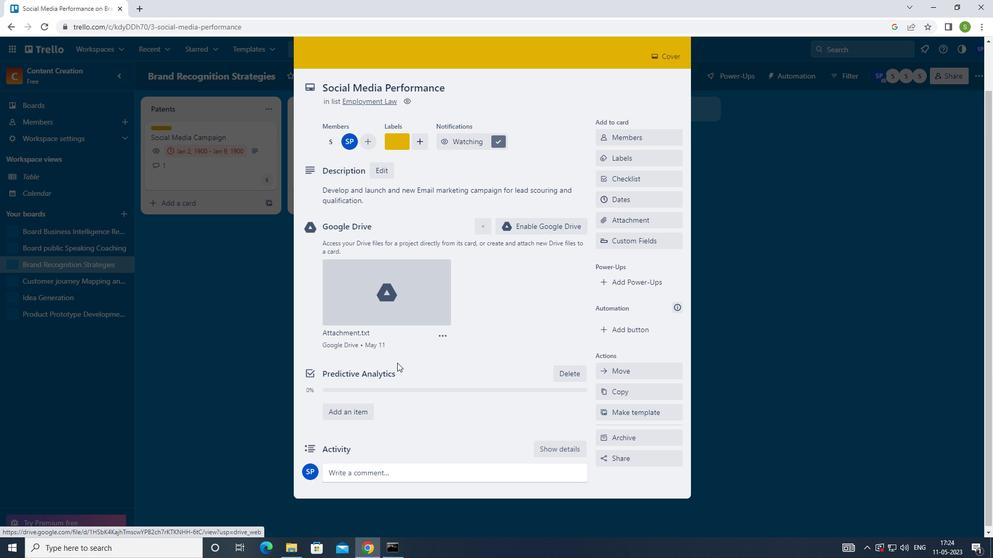 
Action: Mouse scrolled (397, 367) with delta (0, 0)
Screenshot: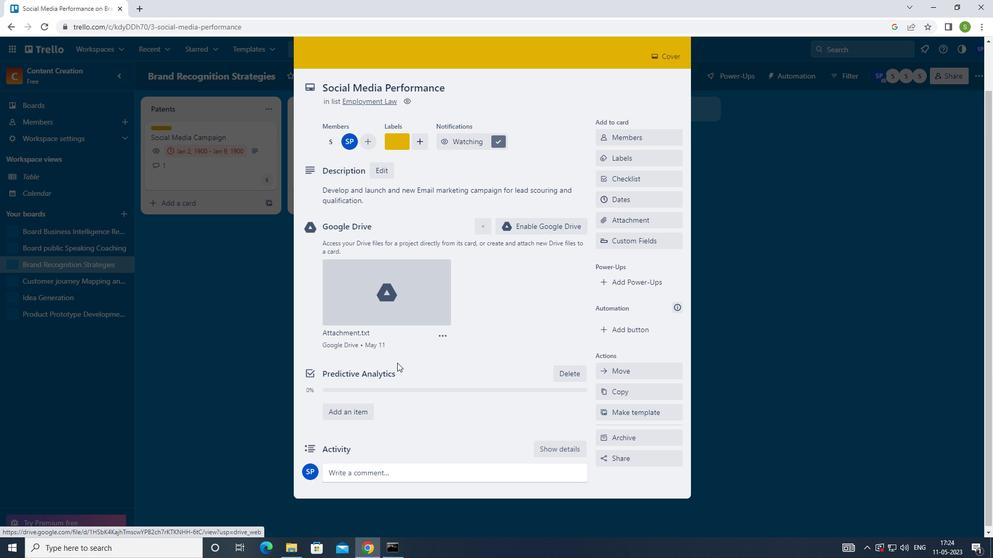 
Action: Mouse moved to (359, 467)
Screenshot: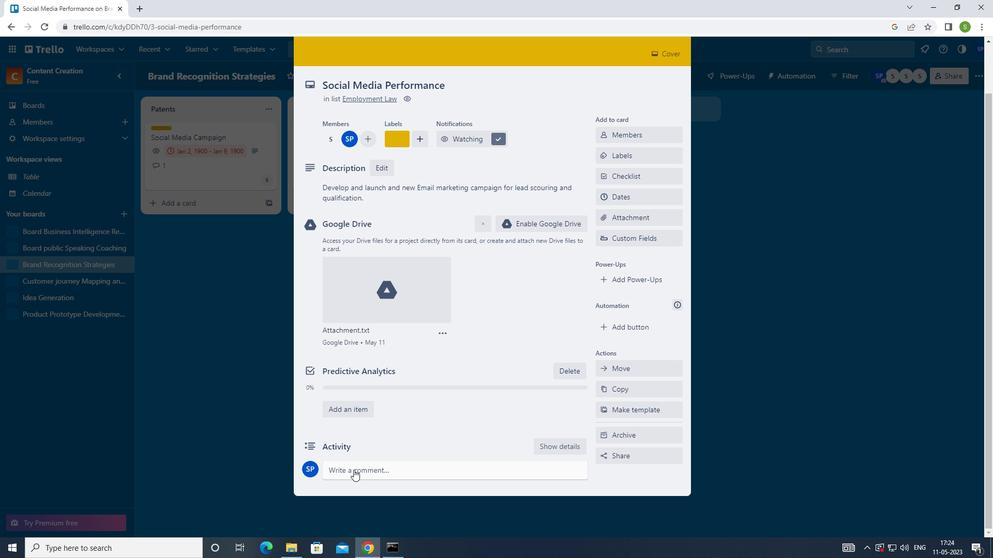
Action: Mouse pressed left at (359, 467)
Screenshot: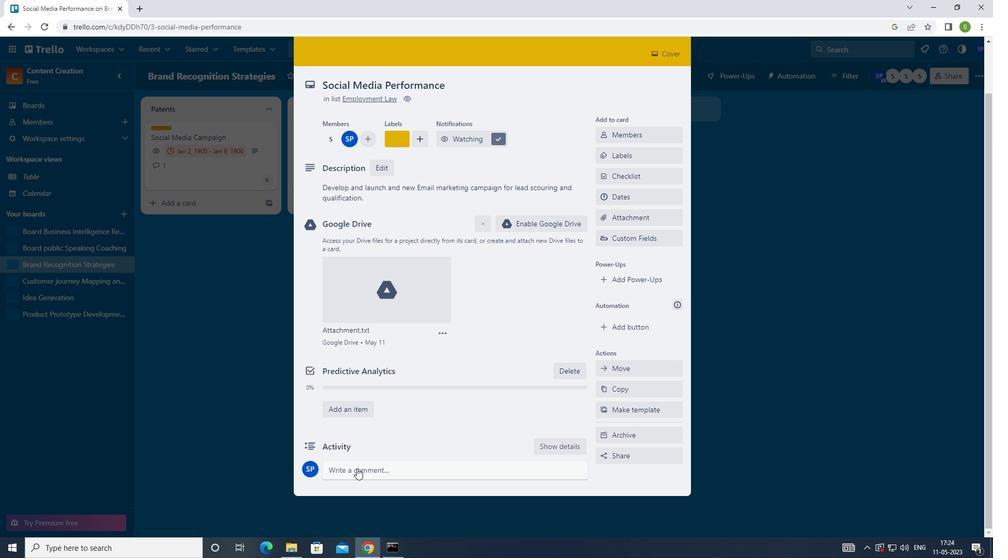 
Action: Mouse moved to (392, 347)
Screenshot: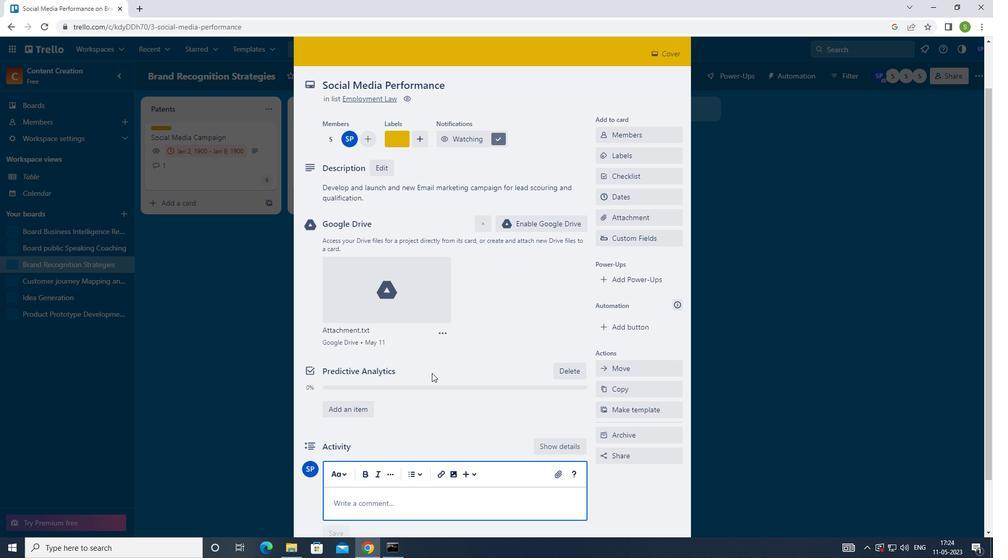 
Action: Key pressed <Key.shift>LET<Key.space>US<Key.space>MAKE<Key.space>SIO<Key.backspace><Key.backspace>OURE<Key.backspace><Key.backspace><Key.backspace><Key.backspace>URE<Key.space>WE<Key.space>HAVE<Key.space>A<Key.space>CLEAR<Key.space>UNDERSTAT<Key.backspace>NDING<Key.space>OF<Key.space>THE<Key.space>RESOURCES<Key.space>AND<Key.space>BI<Key.backspace>UDGED<Key.space>AVILABLE<Key.space>OFR<Key.backspace><Key.backspace><Key.backspace>FOR<Key.space>THIS<Key.space>TAKS<Key.backspace><Key.backspace>SK<Key.space>,ENSURINH<Key.space>THST<Key.space>WE<Key.space>CXAN<Key.space>EXEUTE<Key.space>IT<Key.left><Key.left><Key.left><Key.left><Key.left><Key.left>C<Key.left><Key.left><Key.left><Key.left><Key.left><Key.left><Key.left><Key.backspace><Key.left><Key.left><Key.left><Key.left><Key.left><Key.left><Key.backspace>A<Key.left><Key.left><Key.left><Key.left><Key.left><Key.right><Key.backspace>G<Key.left><Key.left><Key.left><Key.left><Key.left><Key.left><Key.left><Key.left><Key.left><Key.left><Key.left><Key.left><Key.left><Key.left><Key.left><Key.left><Key.left><Key.left><Key.left><Key.left><Key.left><Key.left><Key.left><Key.left><Key.left><Key.left><Key.left><Key.left><Key.left><Key.left>A<Key.right><Key.right><Key.right><Key.right><Key.right><Key.right><Key.right><Key.right><Key.right><Key.right><Key.right><Key.right><Key.right><Key.right><Key.right><Key.right><Key.right><Key.right><Key.right><Key.right><Key.right><Key.right><Key.right><Key.right><Key.right><Key.right><Key.right><Key.right><Key.right><Key.right><Key.right><Key.right><Key.right><Key.right><Key.right><Key.right><Key.right><Key.right><Key.right><Key.right><Key.right><Key.right><Key.right><Key.right><Key.right><Key.right><Key.right><Key.right><Key.right><Key.right><Key.right><Key.right><Key.right><Key.space>EFFECTIVLY.
Screenshot: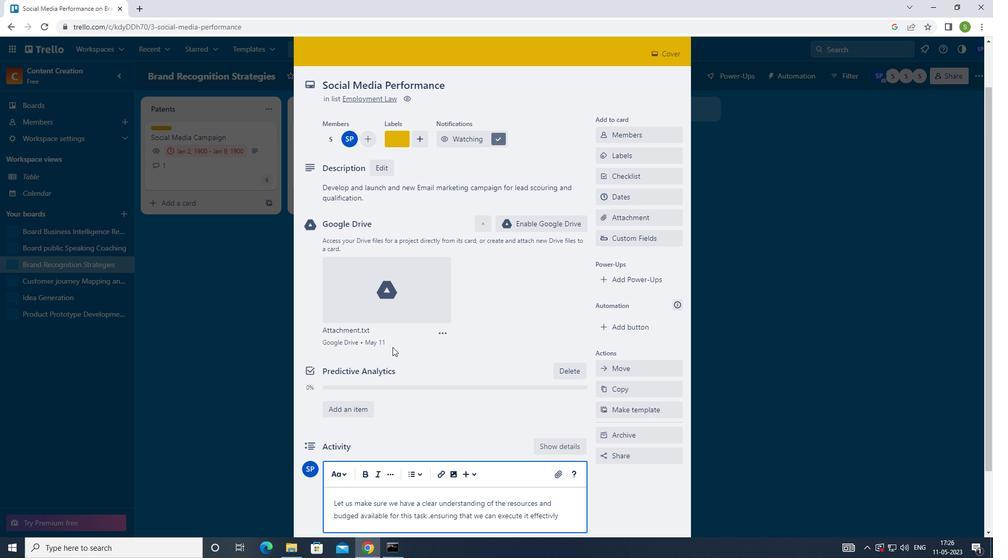 
Action: Mouse moved to (393, 317)
Screenshot: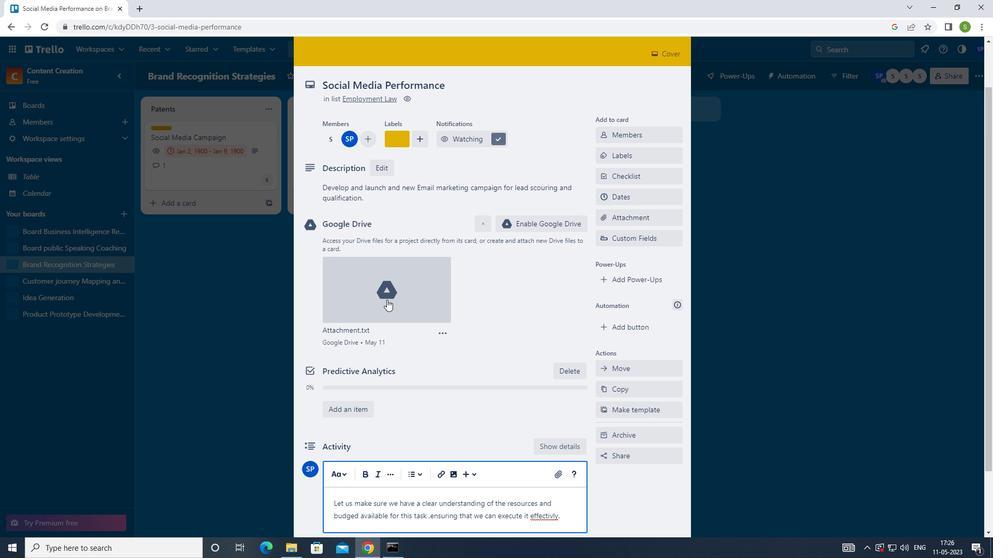 
Action: Mouse scrolled (393, 316) with delta (0, 0)
Screenshot: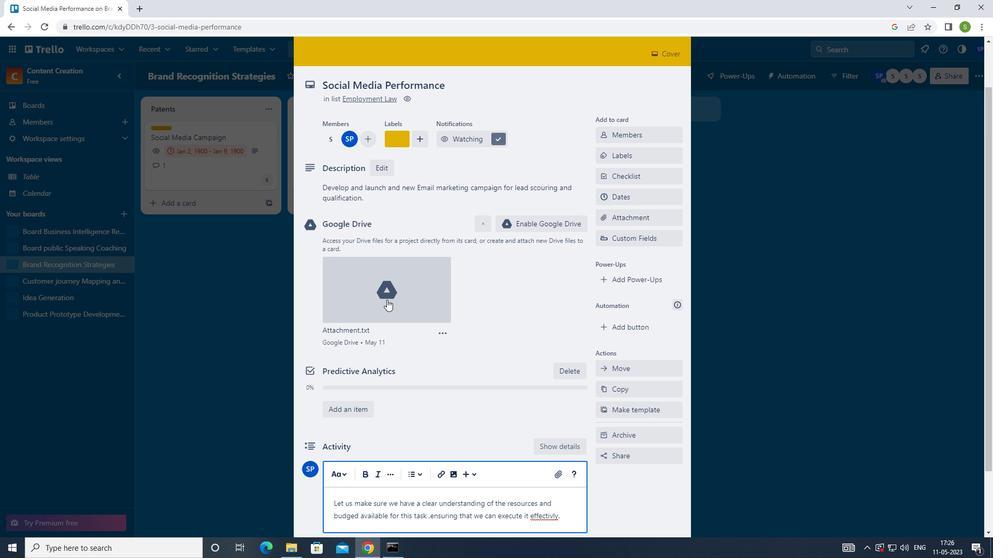
Action: Mouse moved to (400, 335)
Screenshot: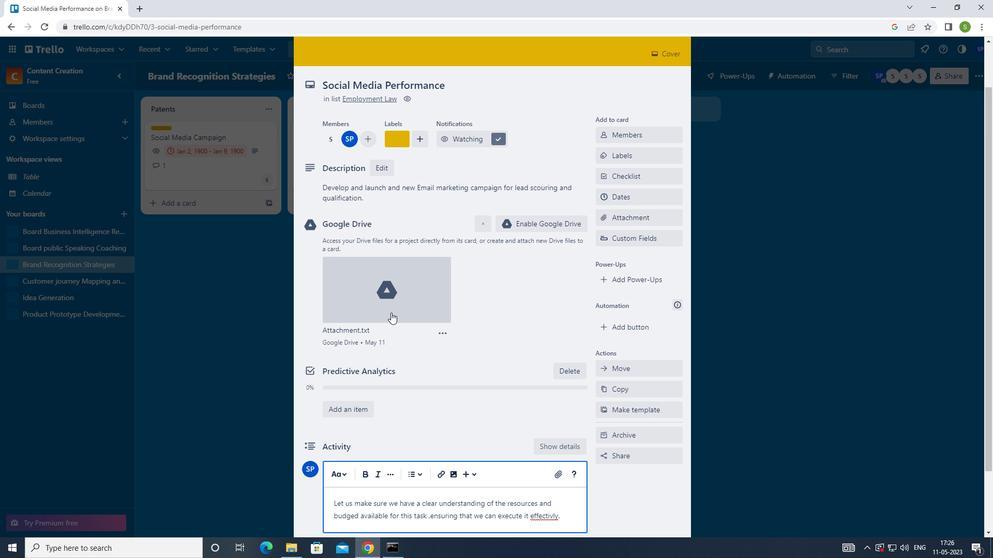
Action: Mouse scrolled (400, 334) with delta (0, 0)
Screenshot: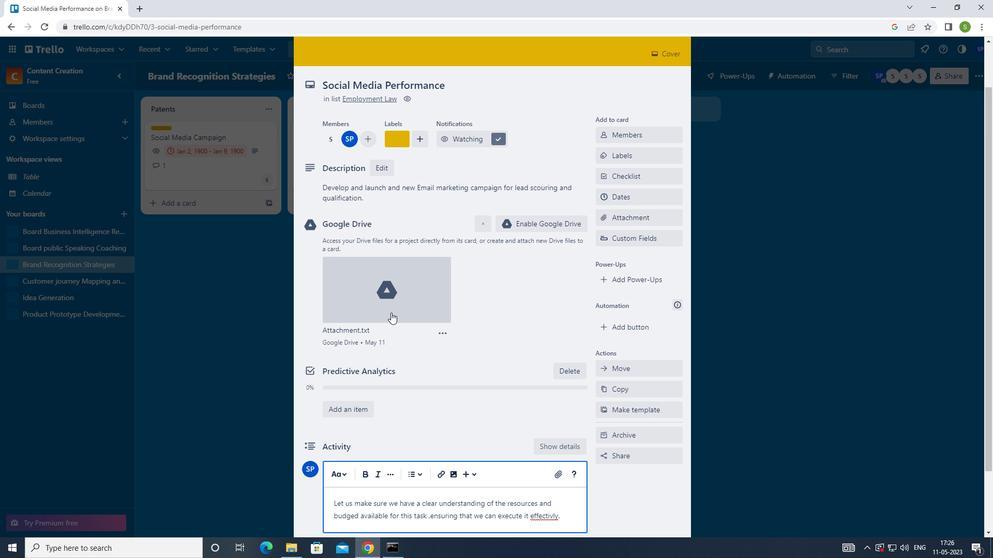 
Action: Mouse moved to (402, 337)
Screenshot: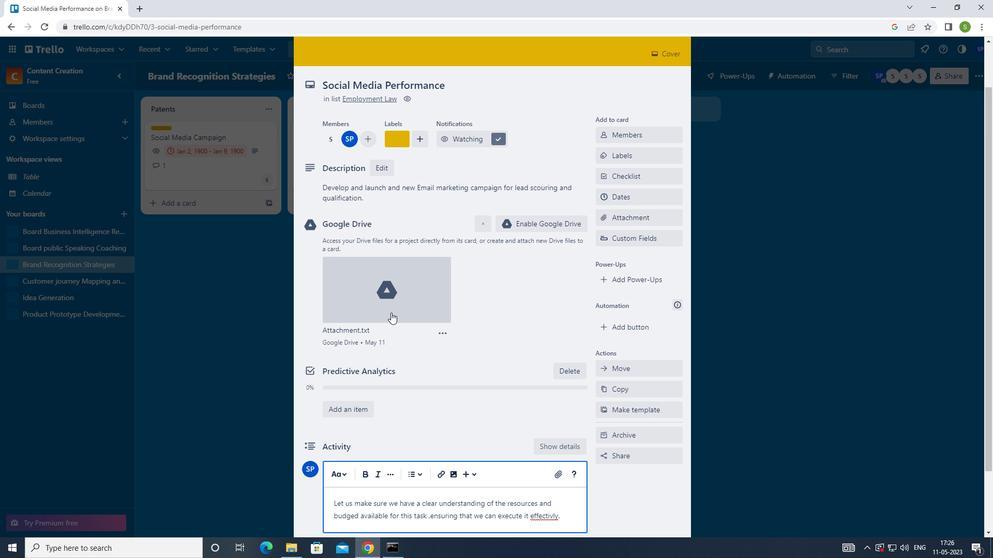 
Action: Mouse scrolled (402, 337) with delta (0, 0)
Screenshot: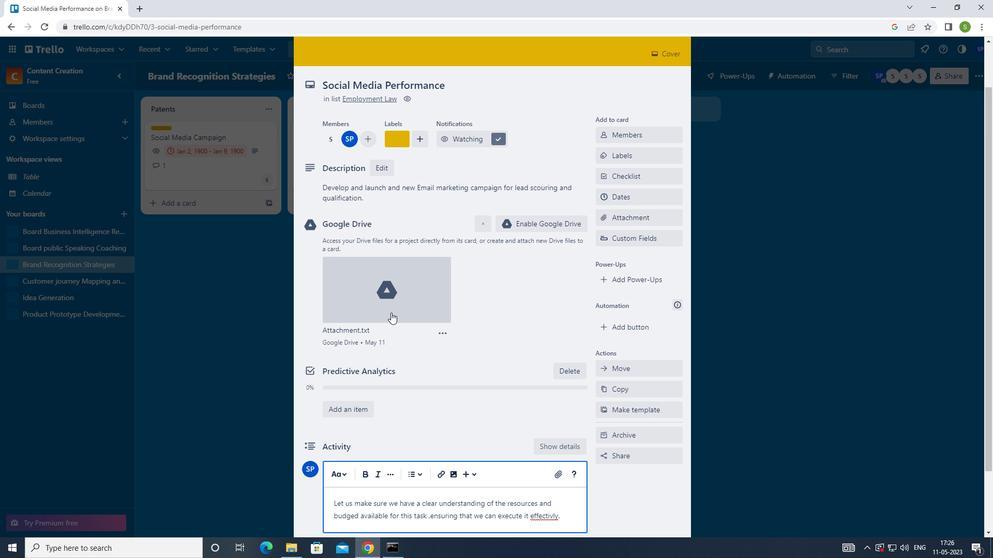 
Action: Mouse moved to (403, 338)
Screenshot: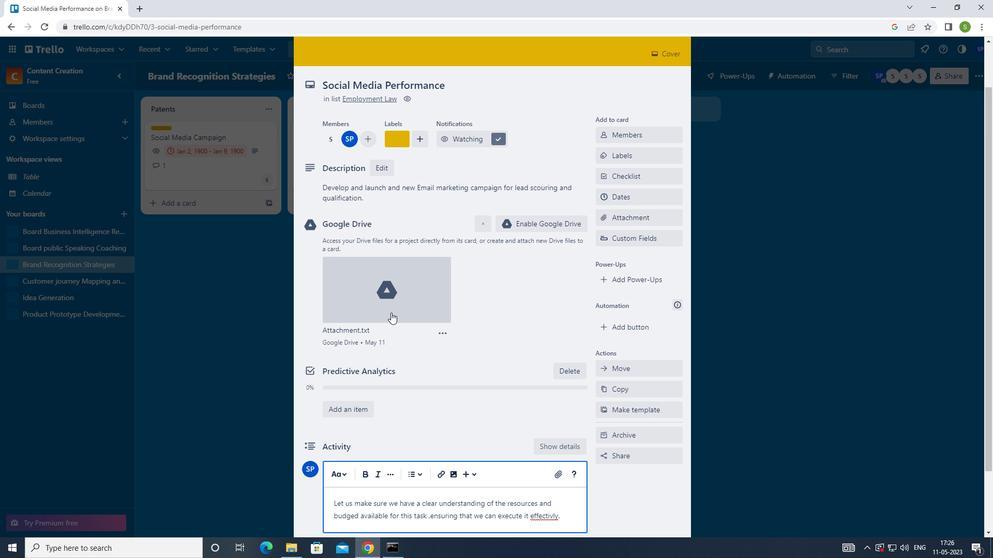 
Action: Mouse scrolled (403, 337) with delta (0, 0)
Screenshot: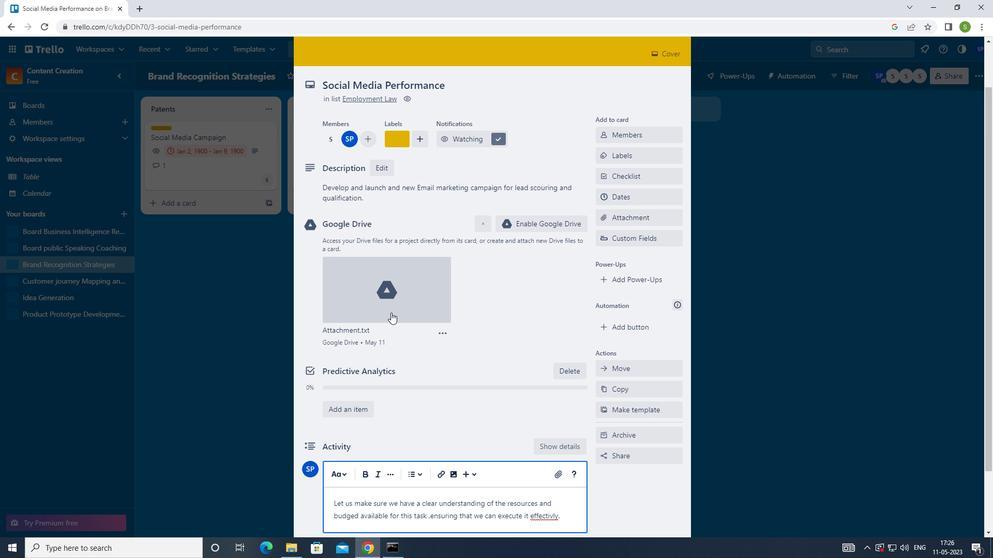 
Action: Mouse moved to (403, 339)
Screenshot: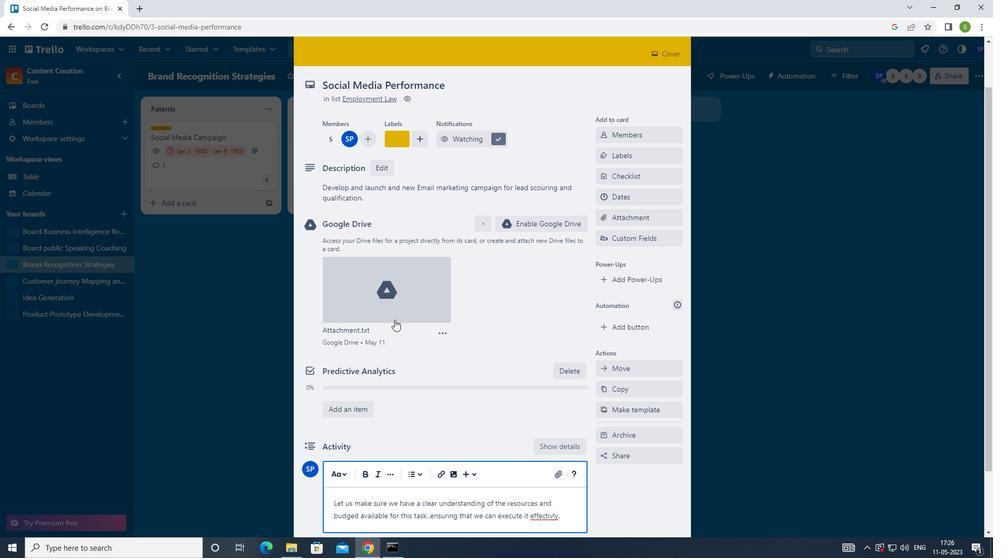 
Action: Mouse scrolled (403, 338) with delta (0, 0)
Screenshot: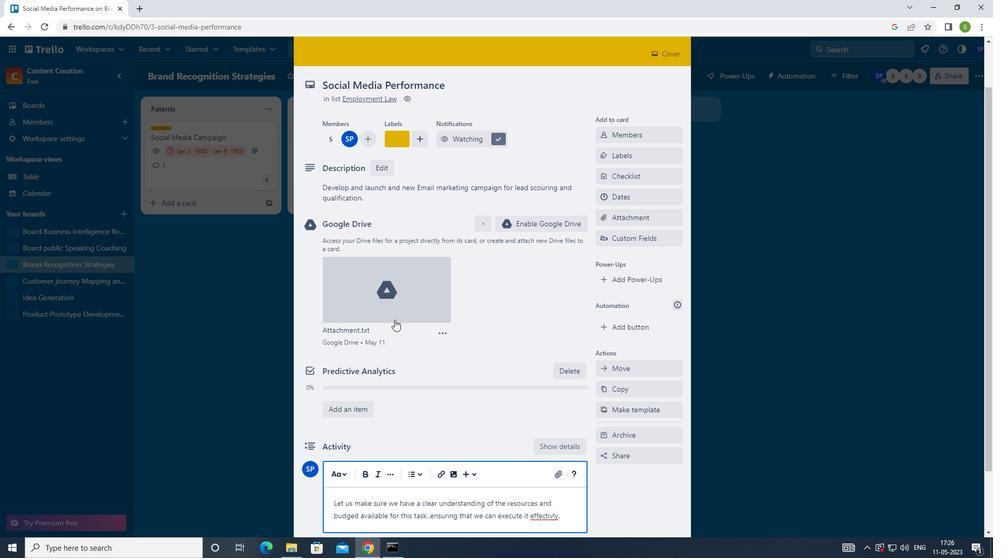 
Action: Mouse moved to (333, 478)
Screenshot: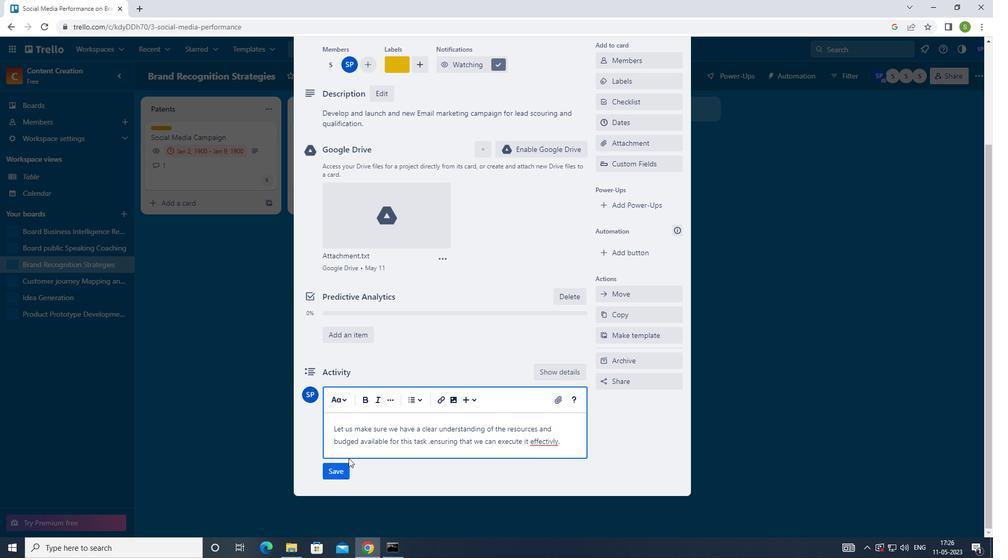 
Action: Mouse pressed left at (333, 478)
Screenshot: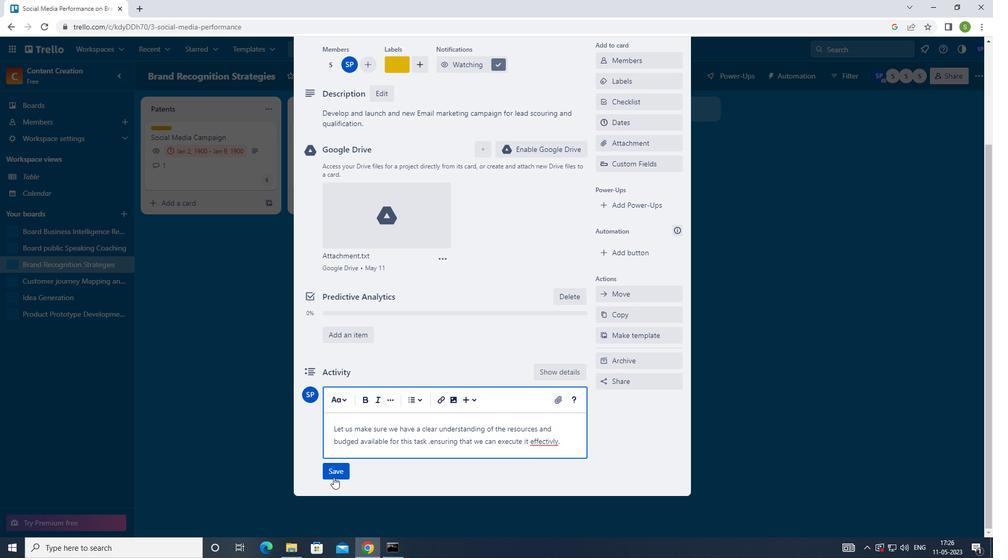 
Action: Mouse moved to (633, 128)
Screenshot: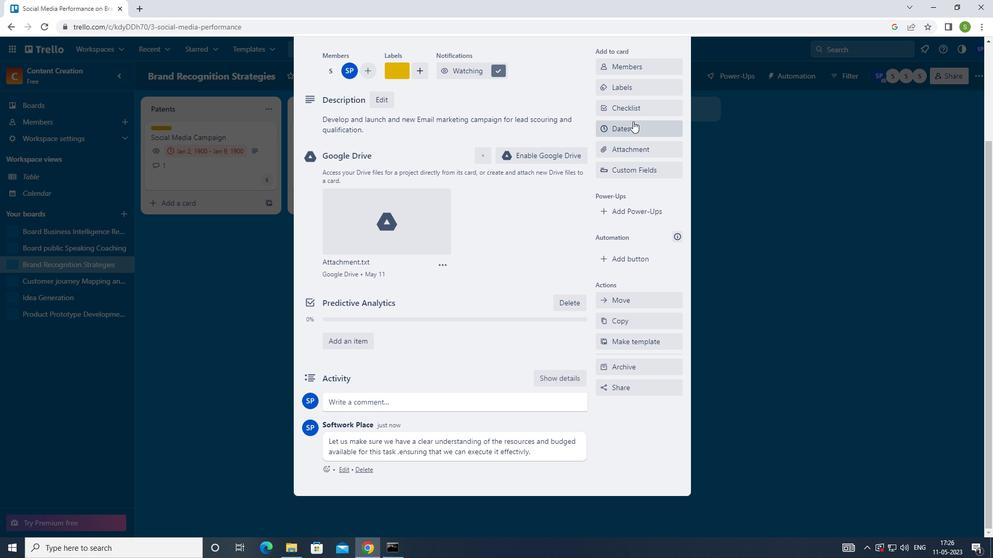 
Action: Mouse pressed left at (633, 128)
Screenshot: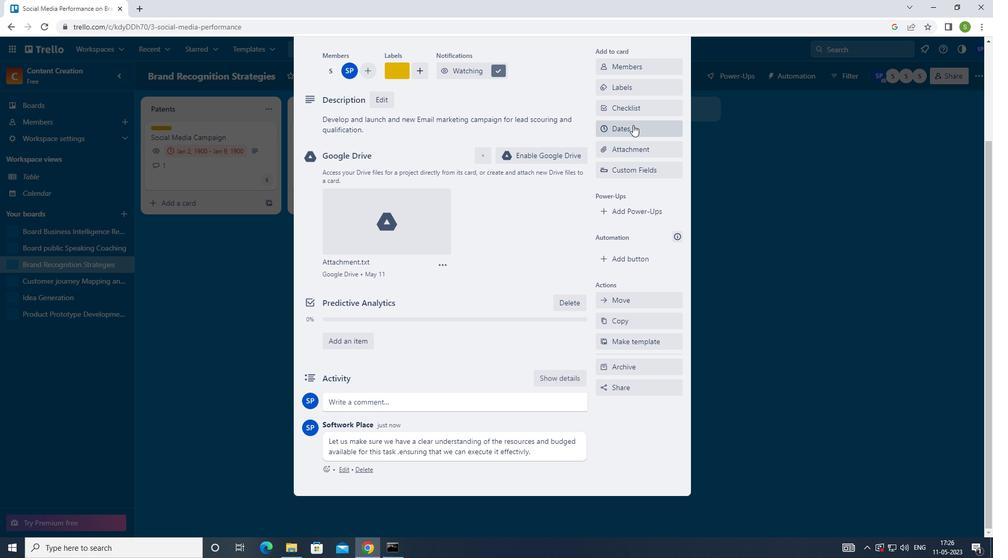 
Action: Mouse moved to (608, 343)
Screenshot: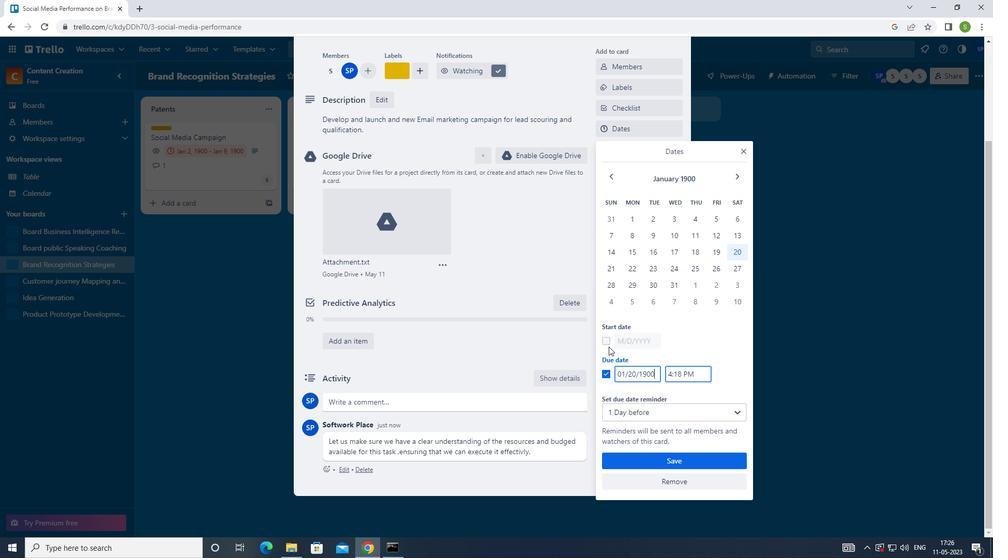 
Action: Mouse pressed left at (608, 343)
Screenshot: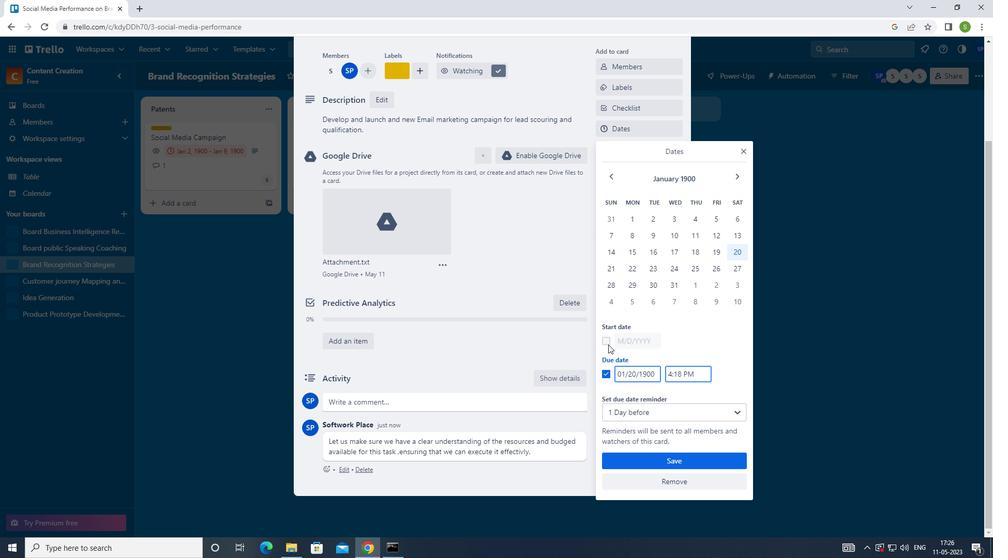 
Action: Mouse moved to (637, 339)
Screenshot: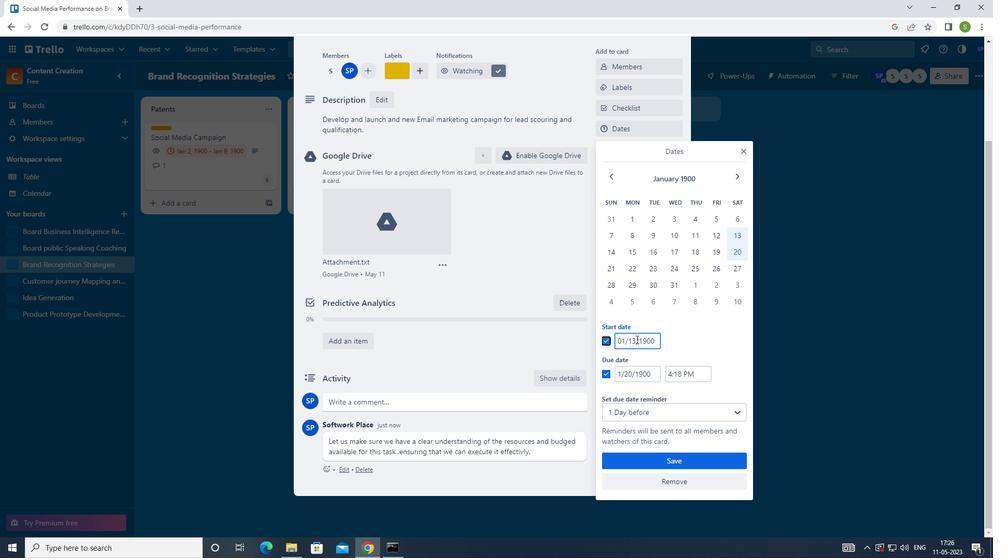 
Action: Mouse pressed left at (637, 339)
Screenshot: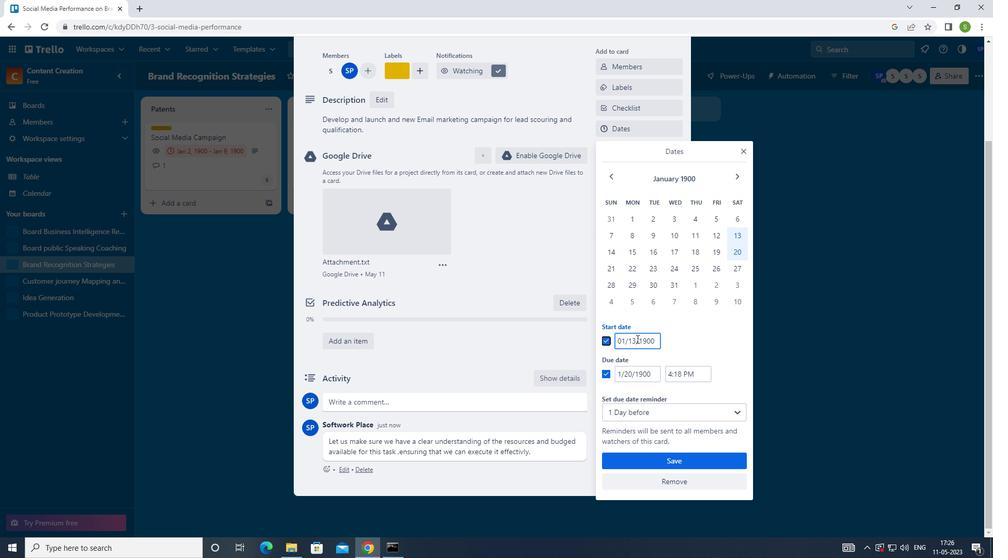 
Action: Mouse moved to (633, 341)
Screenshot: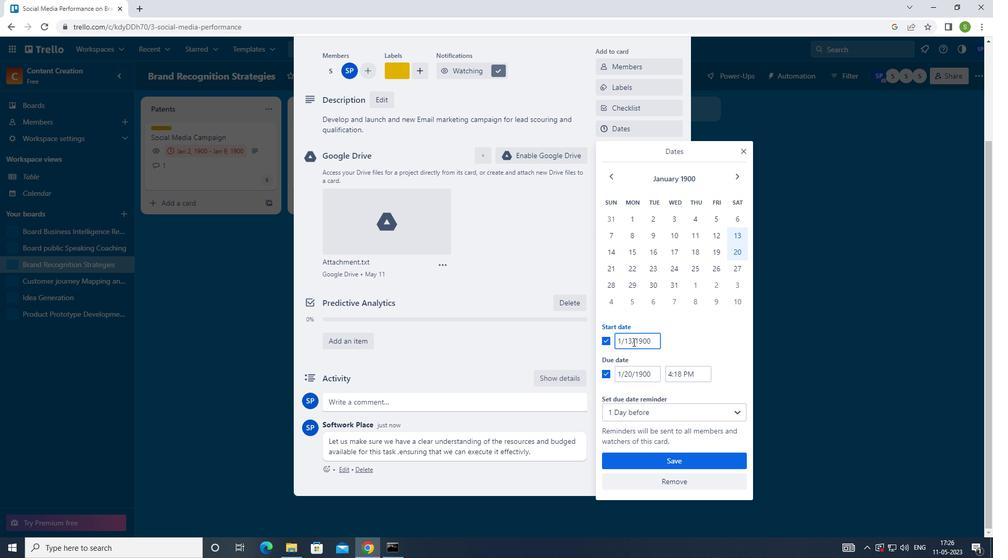 
Action: Mouse pressed left at (633, 341)
Screenshot: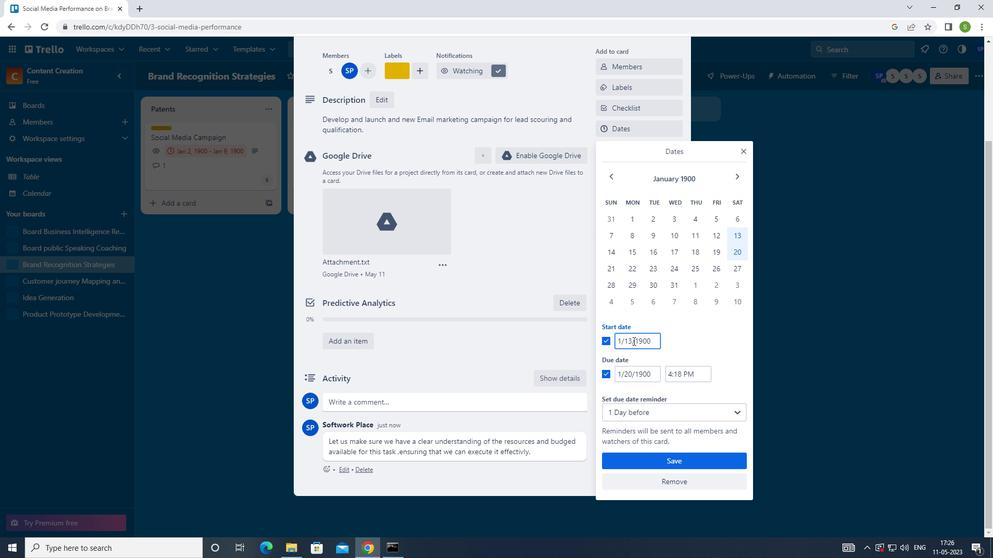 
Action: Mouse moved to (631, 343)
Screenshot: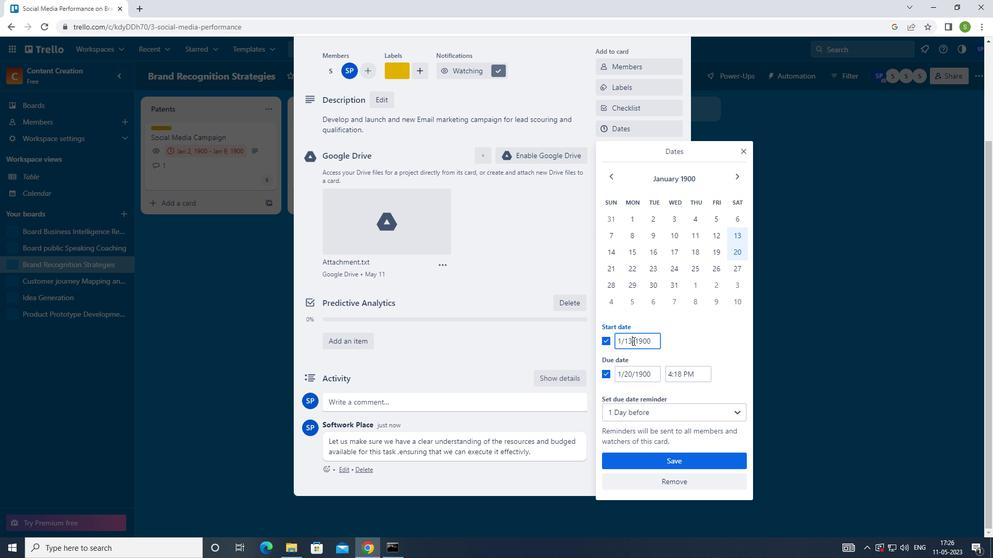 
Action: Key pressed <Key.backspace>4
Screenshot: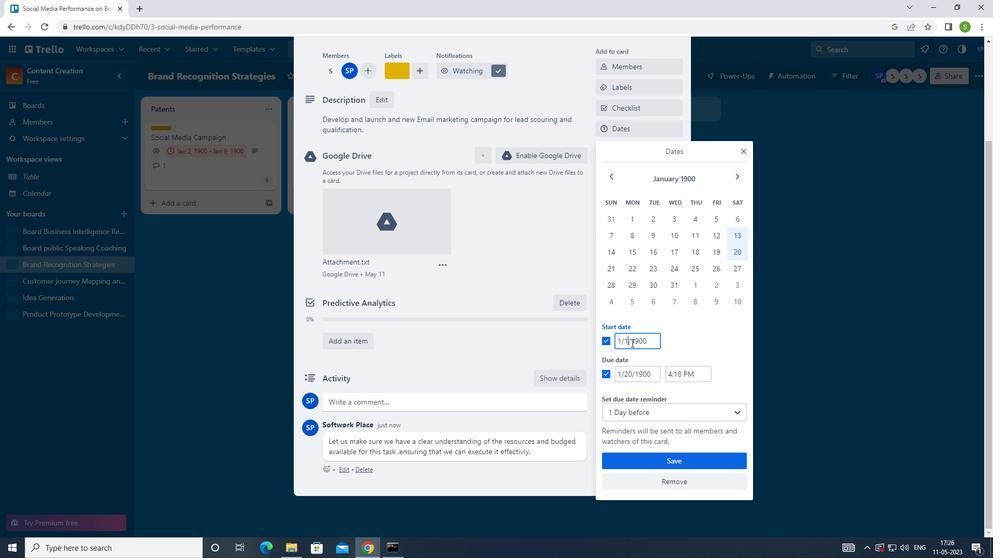 
Action: Mouse moved to (632, 375)
Screenshot: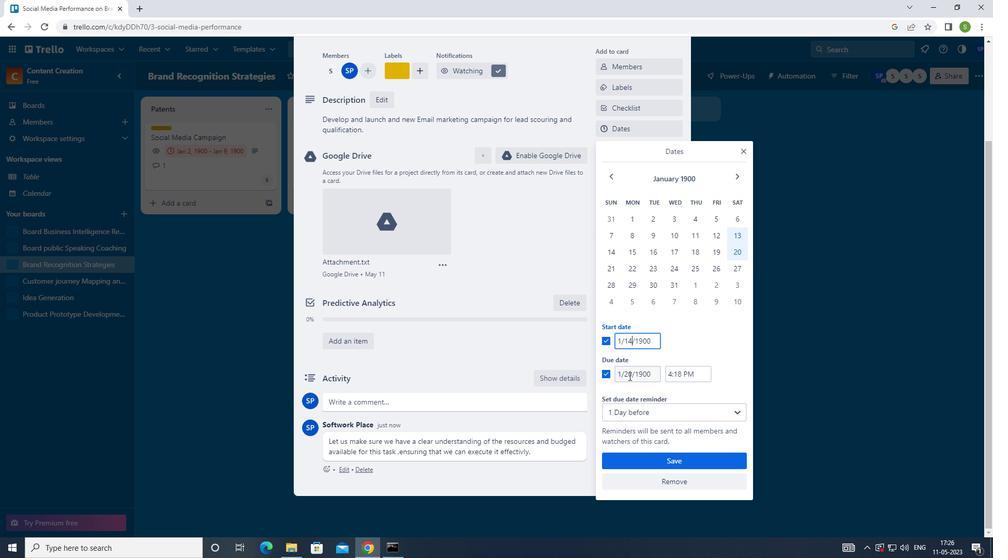 
Action: Mouse pressed left at (632, 375)
Screenshot: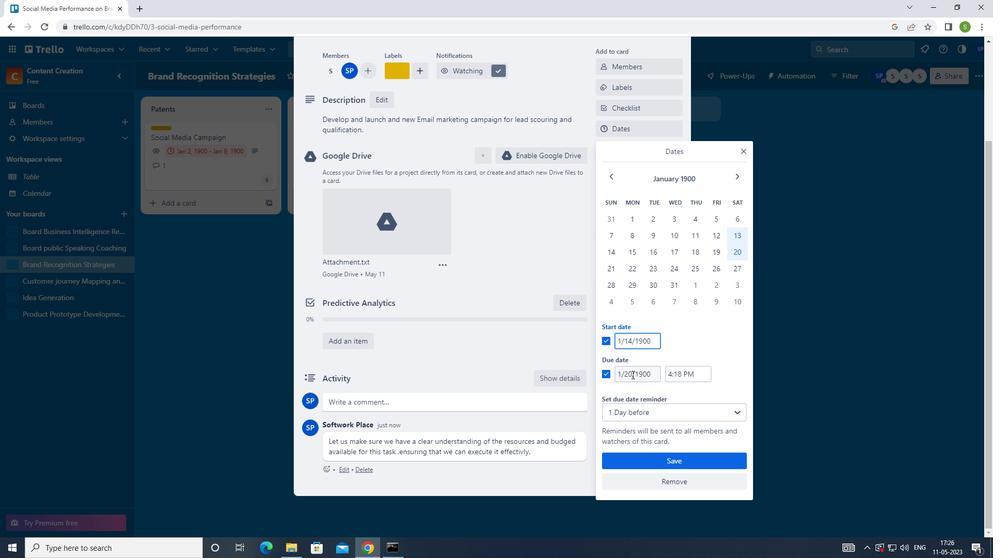 
Action: Mouse moved to (631, 375)
Screenshot: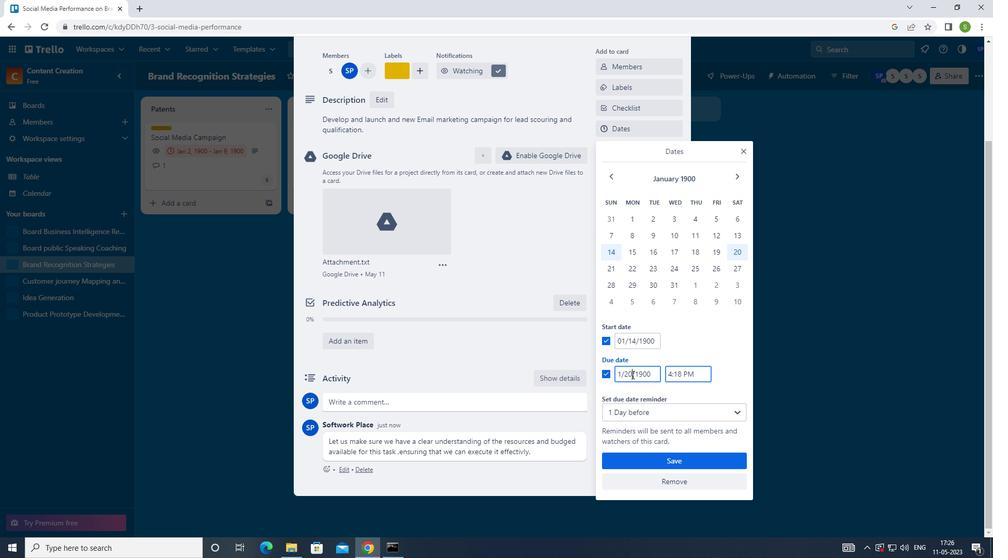 
Action: Key pressed <Key.backspace>1
Screenshot: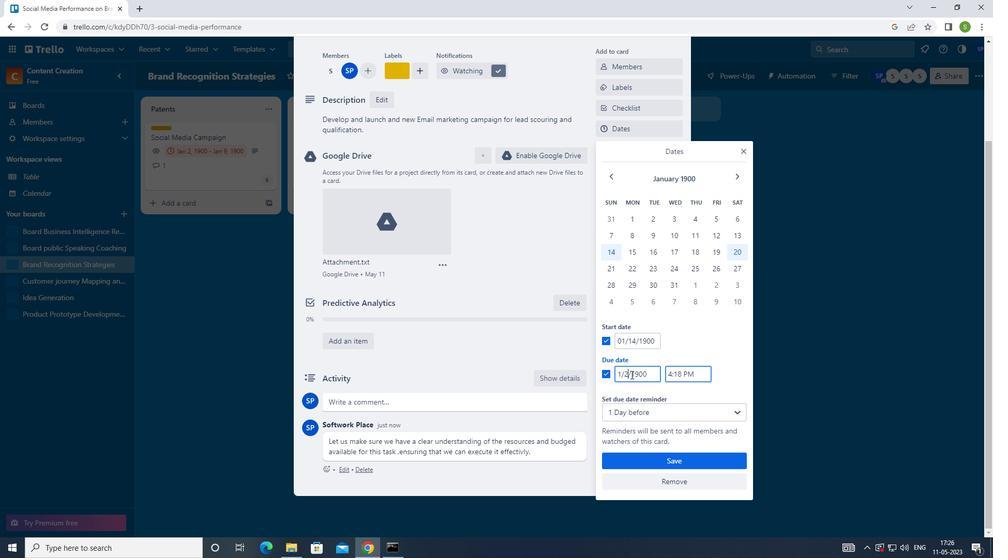 
Action: Mouse moved to (645, 461)
Screenshot: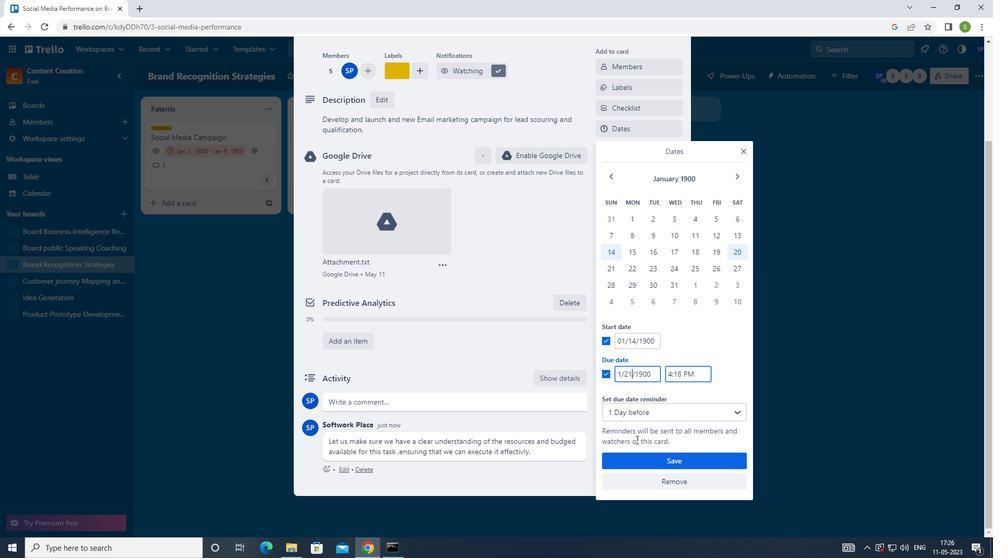 
Action: Mouse pressed left at (645, 461)
Screenshot: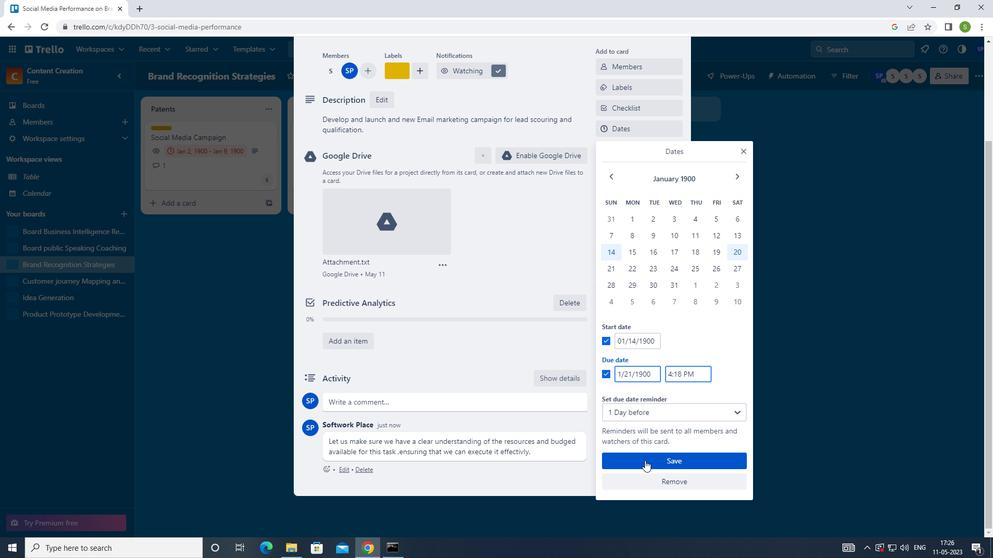 
Action: Key pressed <Key.f8>
Screenshot: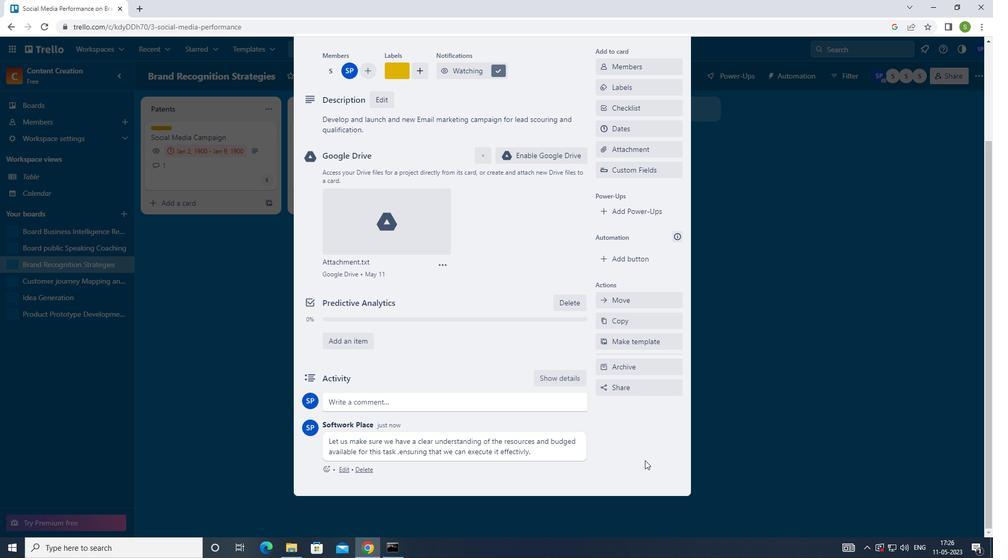 
